 Task: Add an event with the title Second Interview with Job Applicant, date '2024/03/05', time 9:40 AM to 11:40 AMand add a description: Welcome to our Team Building Challenge: Scavenger Hunt, an exciting and engaging activity designed to foster teamwork, problem-solving, and collaboration within your team. This scavenger hunt is a fun and interactive way for team members to work together, think creatively, and build strong bonds while completing a series of challenges and searching for hidden items or clues., put the event into Yellow category, logged in from the account softage.2@softage.netand send the event invitation to softage.1@softage.net and softage.3@softage.net. Set a reminder for the event 12 hour before
Action: Mouse moved to (87, 80)
Screenshot: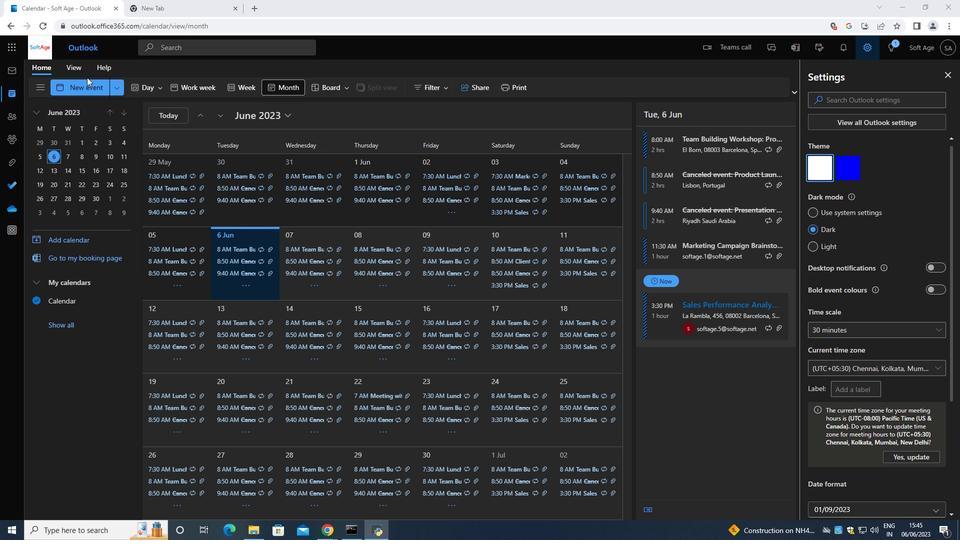 
Action: Mouse pressed left at (87, 80)
Screenshot: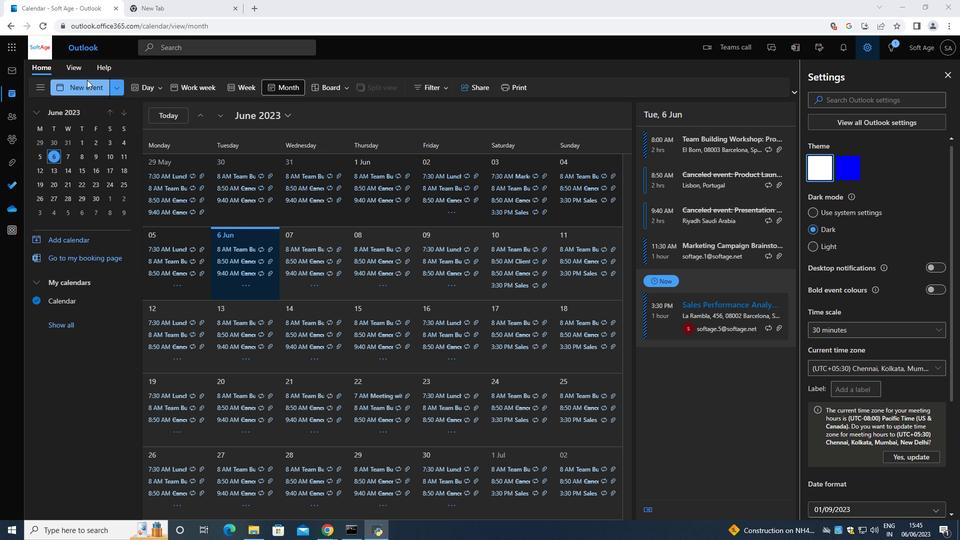 
Action: Mouse moved to (294, 160)
Screenshot: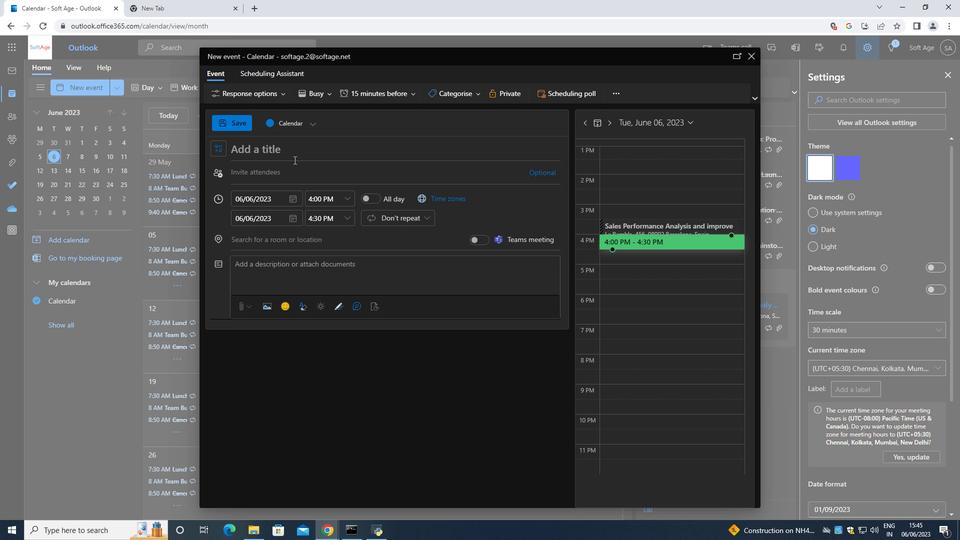 
Action: Key pressed <Key.shift>Second<Key.space><Key.shift><Key.shift>Inrerview<Key.space>with<Key.space><Key.left><Key.left><Key.left><Key.left><Key.left><Key.left><Key.left><Key.left><Key.left><Key.left><Key.left><Key.left><Key.left><Key.right>t<Key.right><Key.right><Key.right><Key.right><Key.right><Key.right><Key.right><Key.right><Key.right><Key.right><Key.right><Key.right><Key.right><Key.right><Key.right><Key.right><Key.right><Key.shift><Key.shift><Key.shift><Key.shift><Key.shift>Job<Key.left><Key.left><Key.left><Key.left><Key.left><Key.left><Key.left><Key.left><Key.left><Key.left><Key.left><Key.left><Key.left><Key.right><Key.right><Key.right><Key.right><Key.backspace><Key.backspace><Key.backspace><Key.backspace><Key.backspace><Key.backspace><Key.backspace><Key.backspace><Key.backspace>nterview<Key.space>
Screenshot: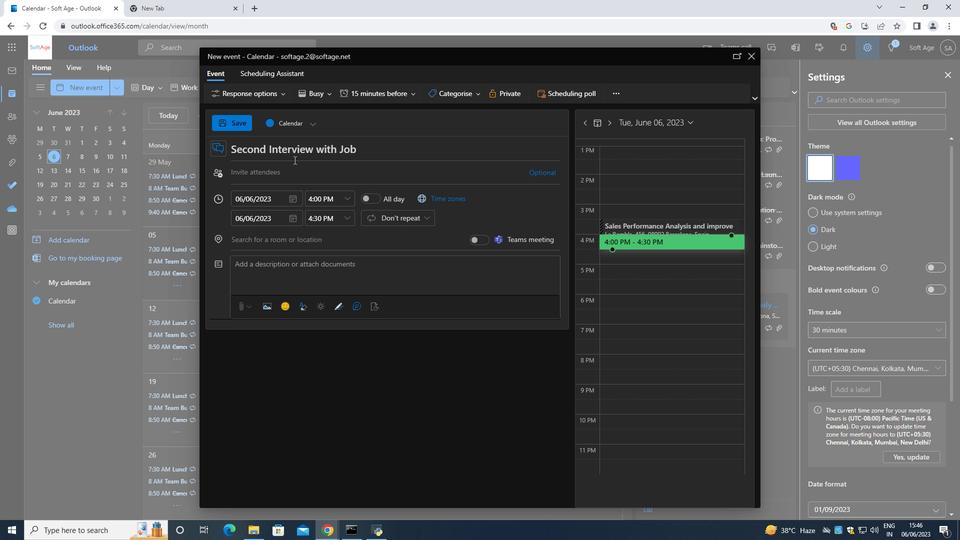 
Action: Mouse moved to (290, 194)
Screenshot: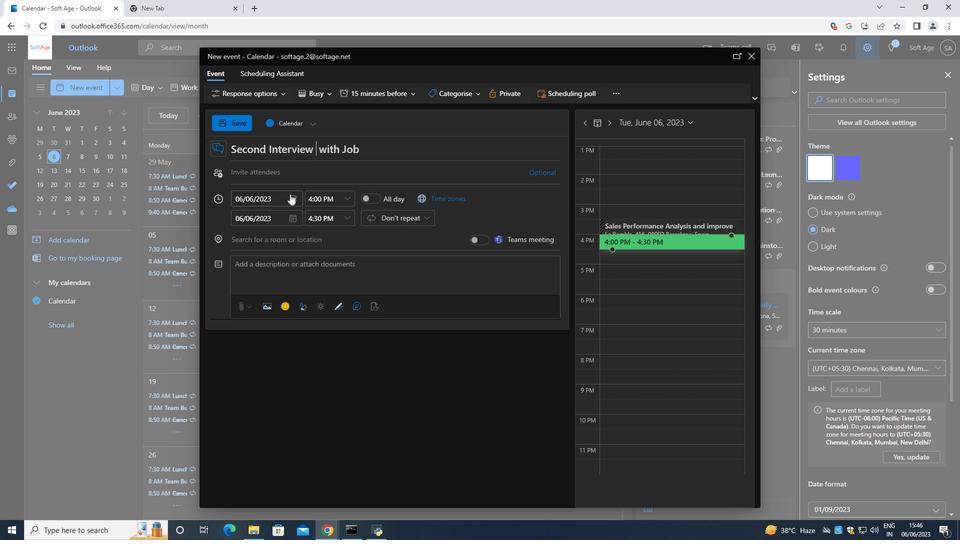 
Action: Mouse pressed left at (290, 194)
Screenshot: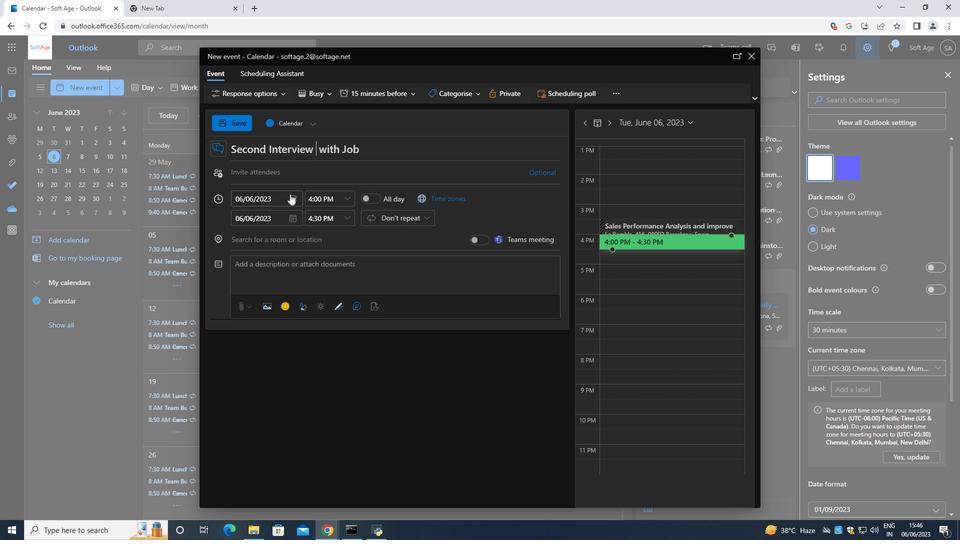 
Action: Mouse moved to (327, 216)
Screenshot: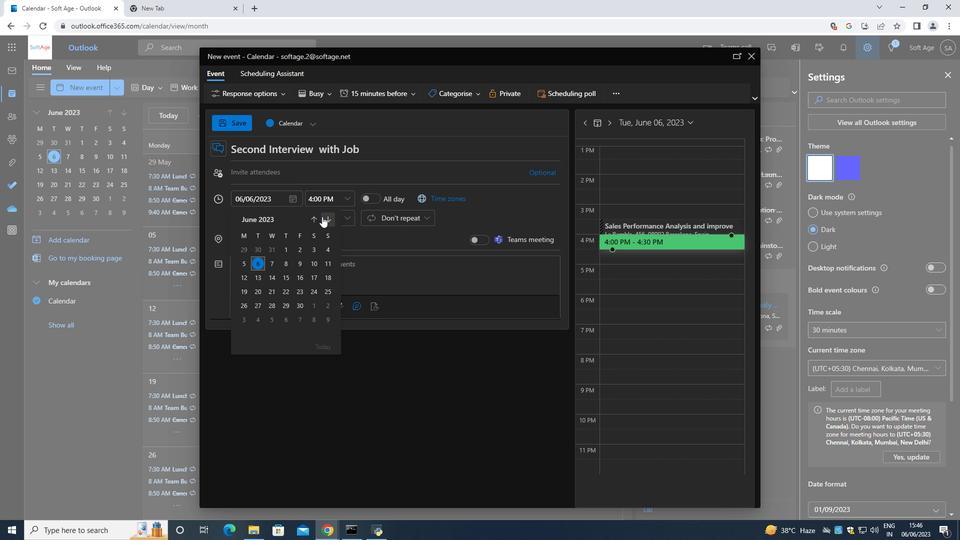 
Action: Mouse pressed left at (327, 216)
Screenshot: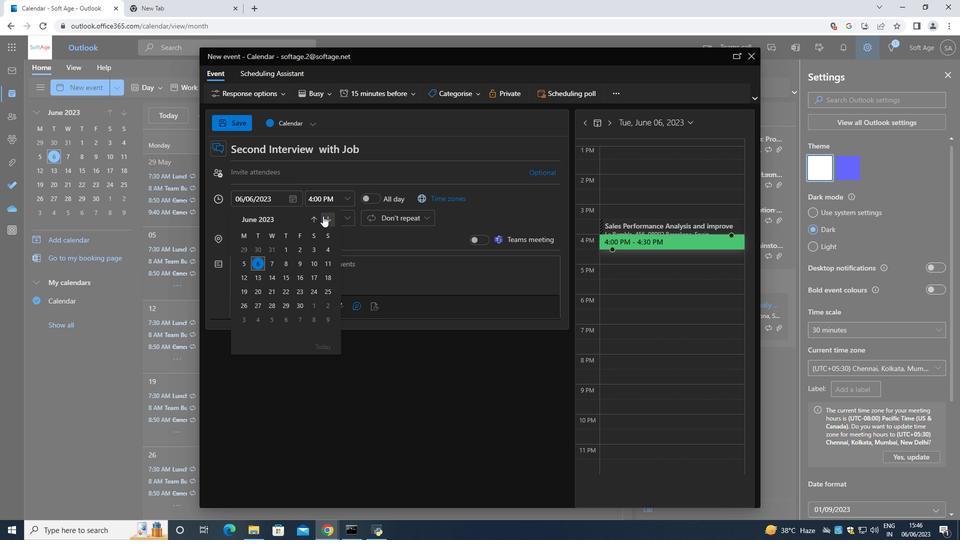 
Action: Mouse pressed left at (327, 216)
Screenshot: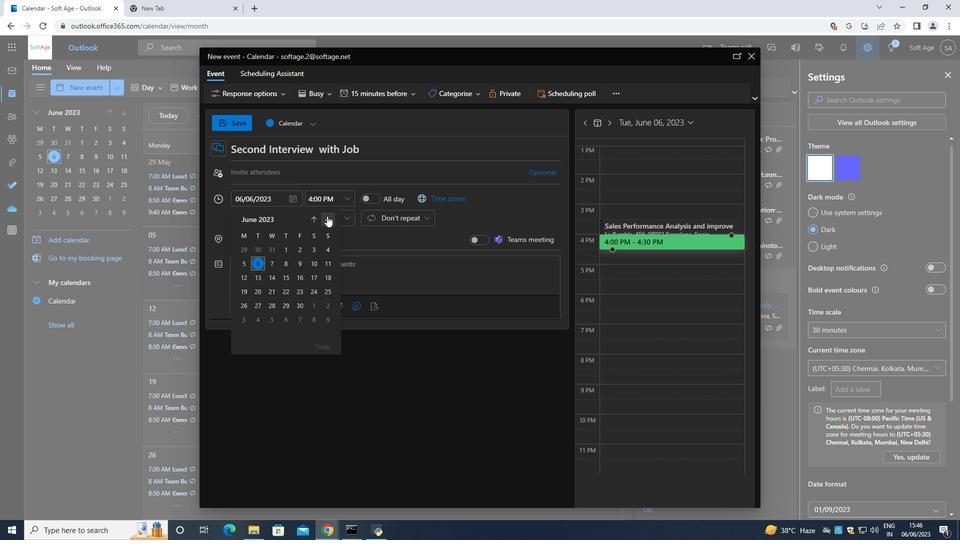 
Action: Mouse moved to (327, 216)
Screenshot: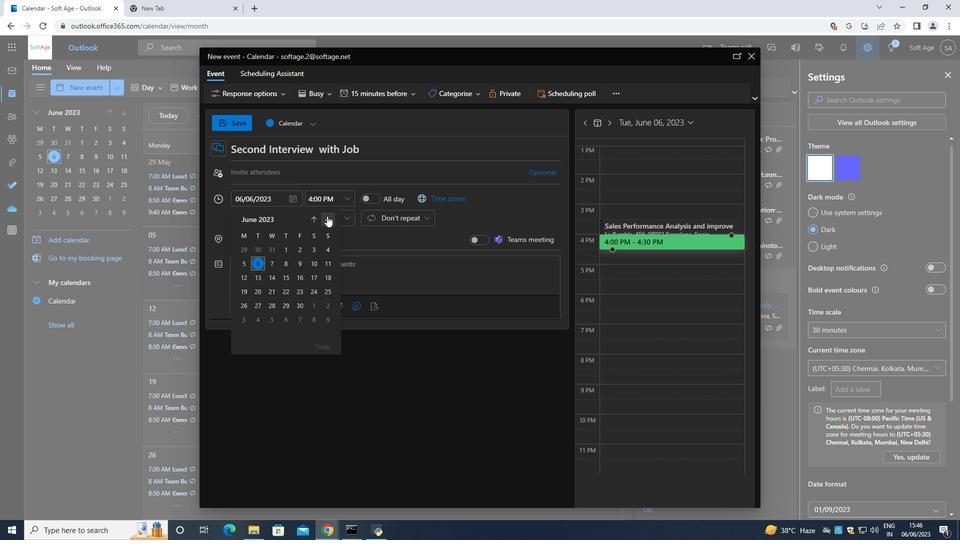 
Action: Mouse pressed left at (327, 216)
Screenshot: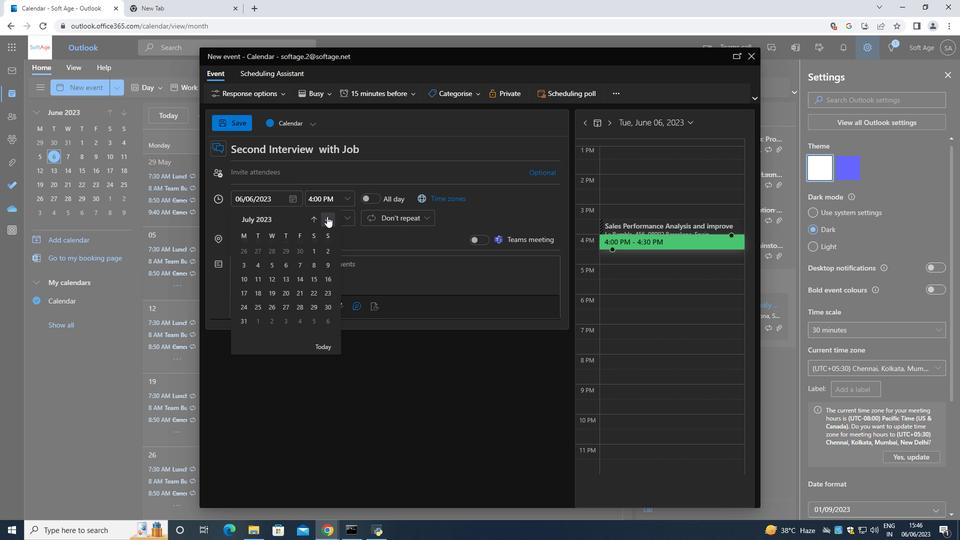 
Action: Mouse moved to (327, 217)
Screenshot: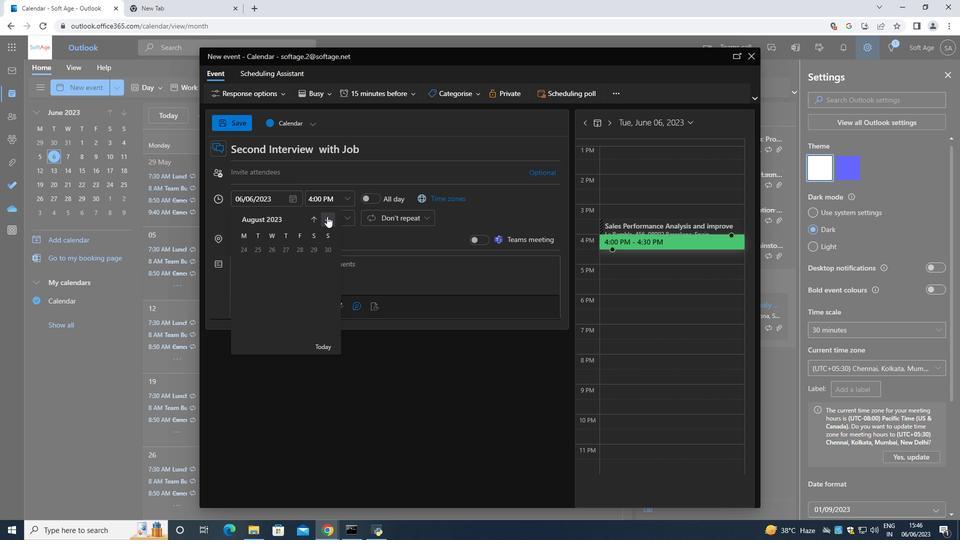 
Action: Mouse pressed left at (327, 217)
Screenshot: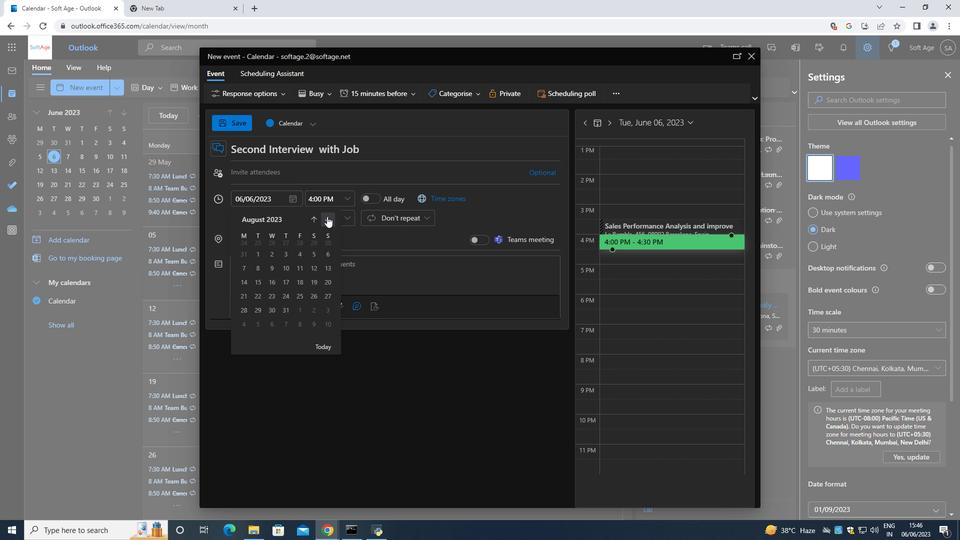 
Action: Mouse pressed left at (327, 217)
Screenshot: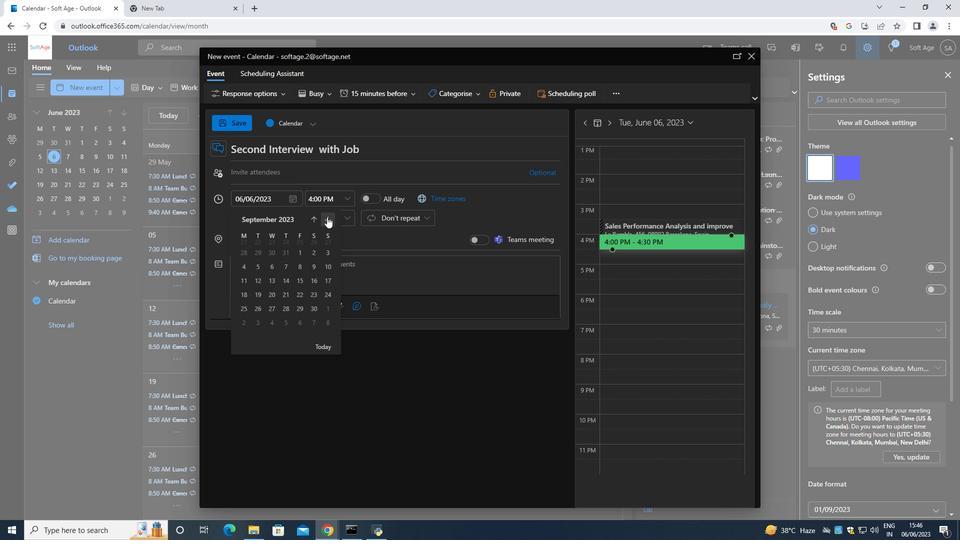 
Action: Mouse moved to (327, 217)
Screenshot: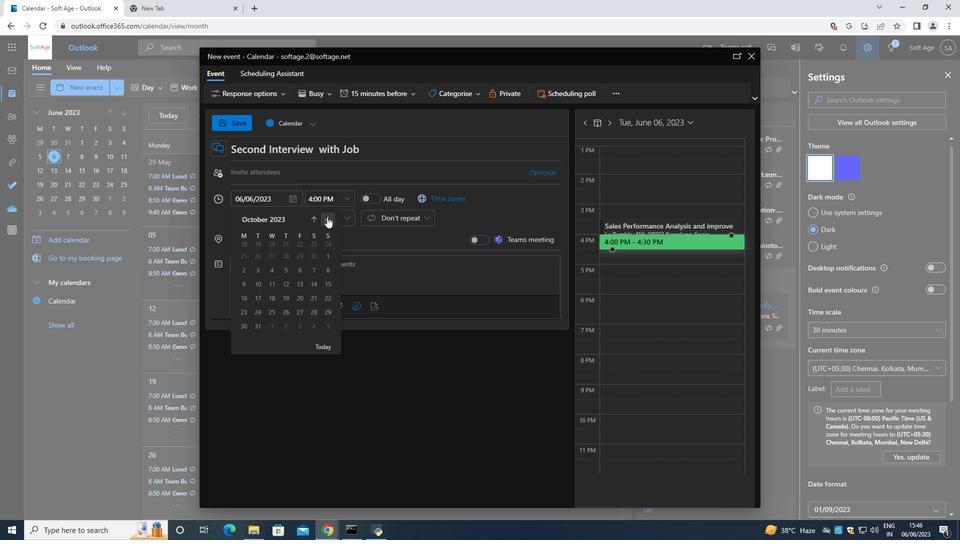 
Action: Mouse pressed left at (327, 217)
Screenshot: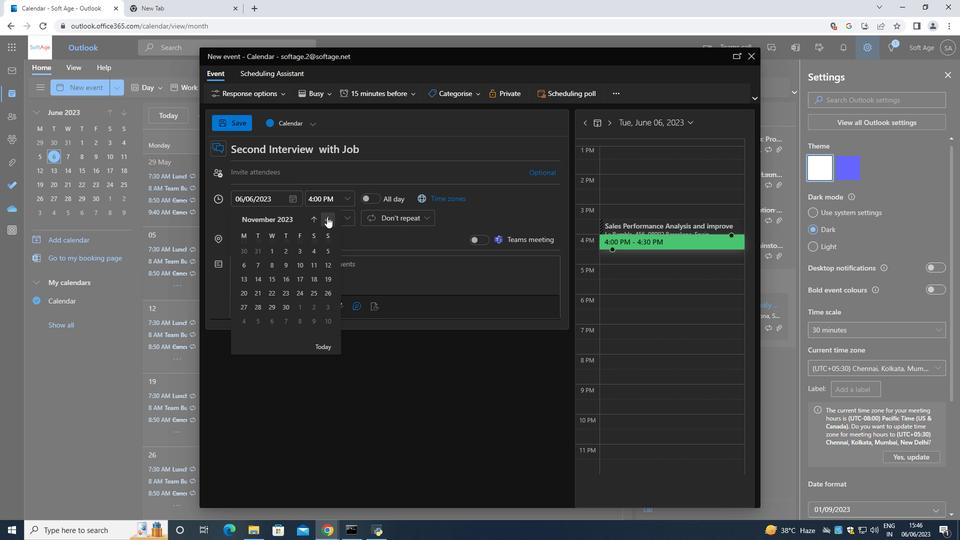 
Action: Mouse pressed left at (327, 217)
Screenshot: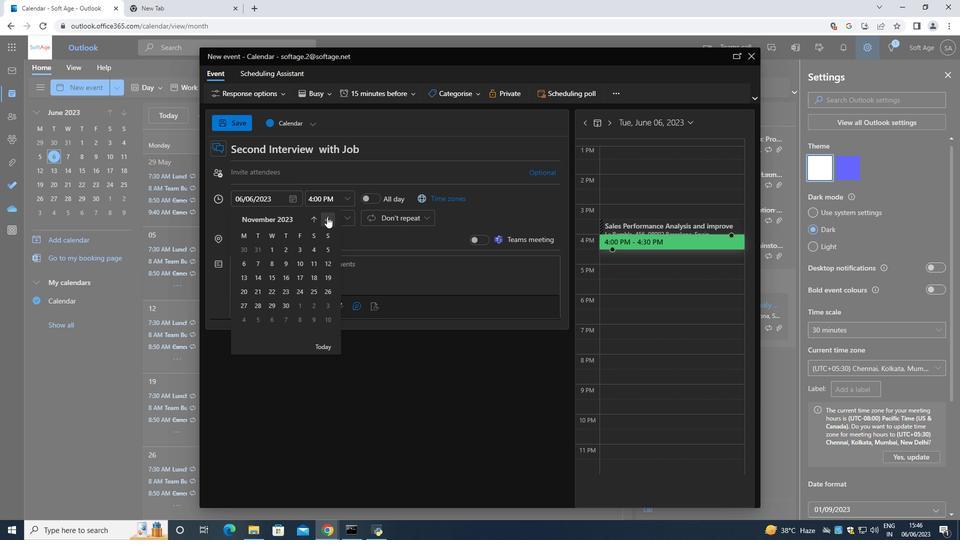 
Action: Mouse pressed left at (327, 217)
Screenshot: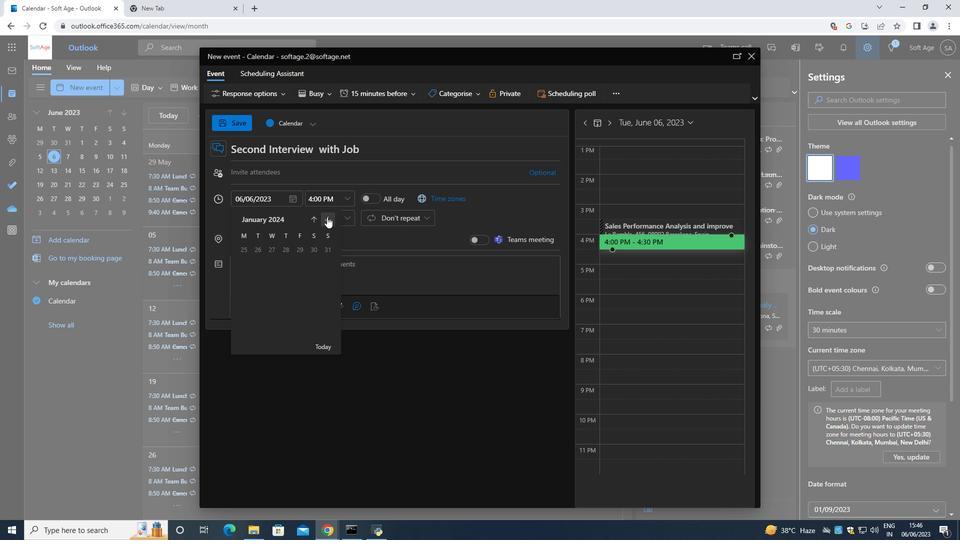 
Action: Mouse pressed left at (327, 217)
Screenshot: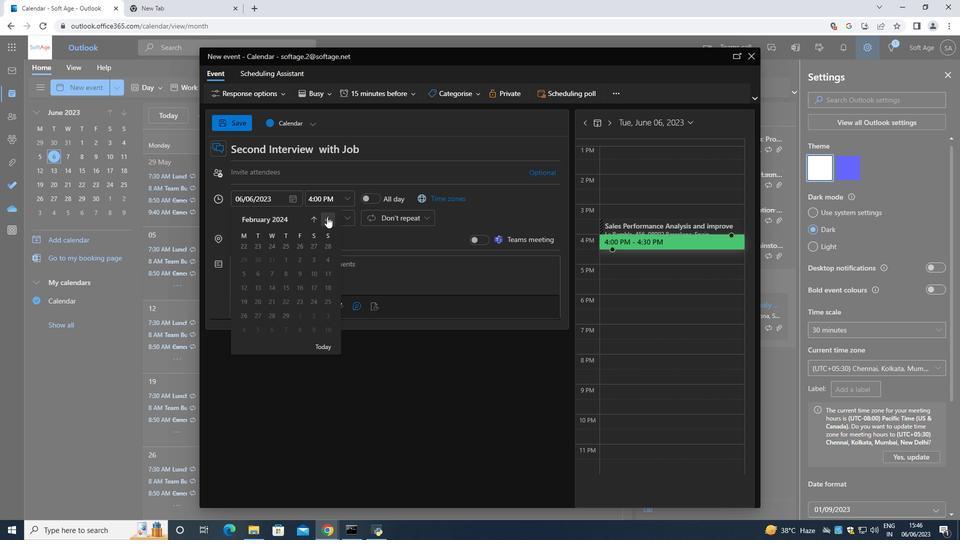 
Action: Mouse moved to (255, 260)
Screenshot: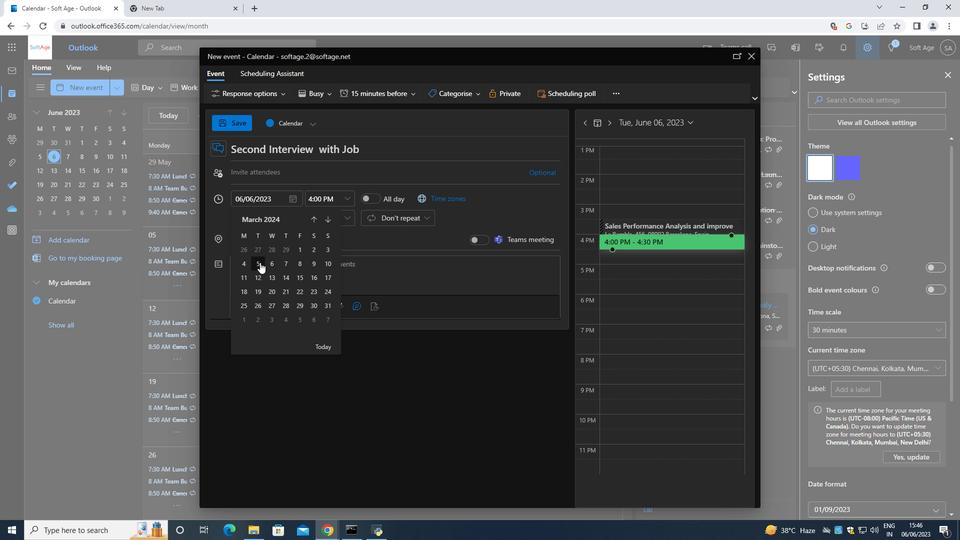 
Action: Mouse pressed left at (255, 260)
Screenshot: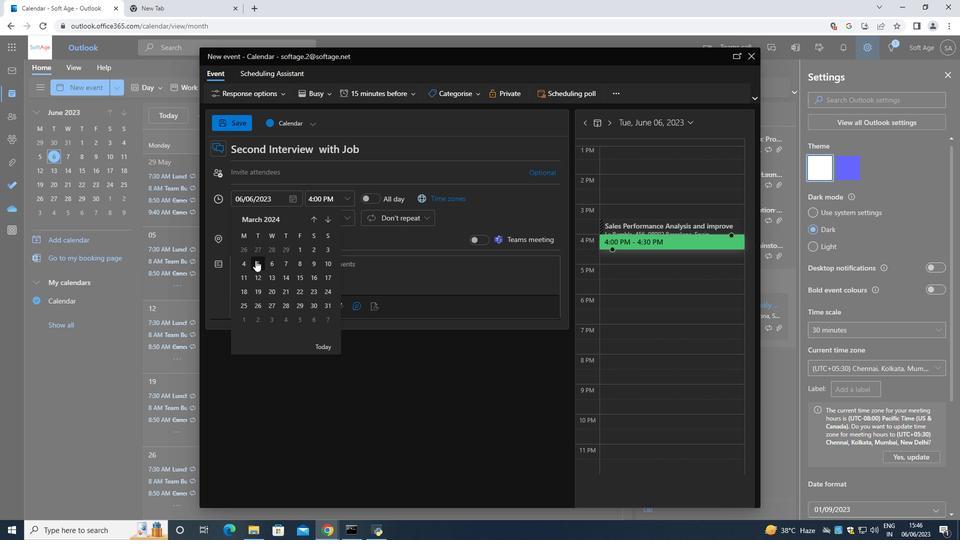 
Action: Mouse moved to (336, 198)
Screenshot: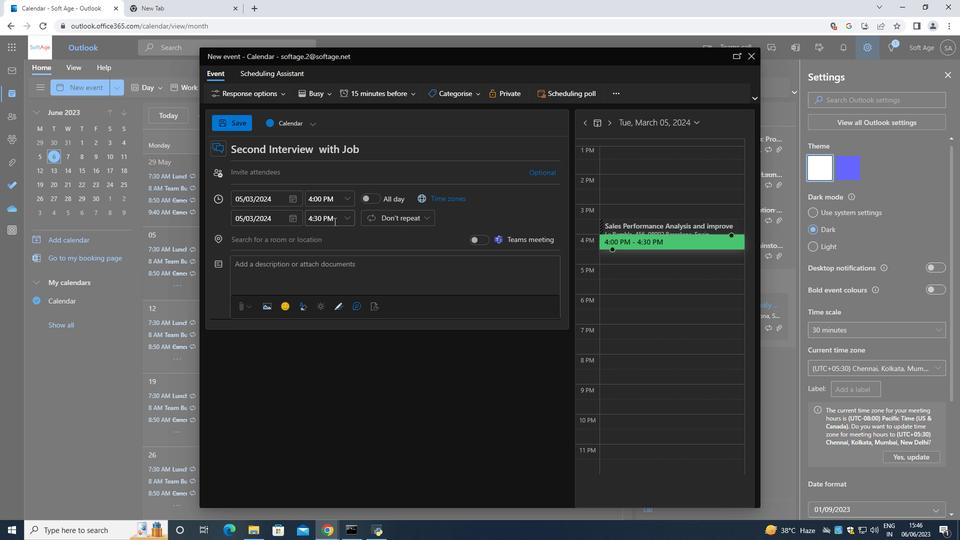 
Action: Mouse pressed left at (336, 198)
Screenshot: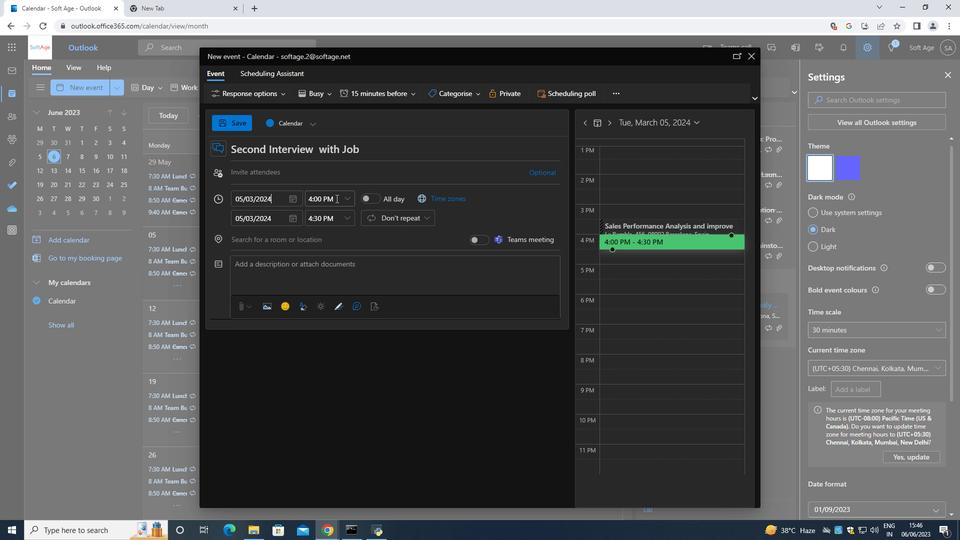 
Action: Mouse moved to (325, 193)
Screenshot: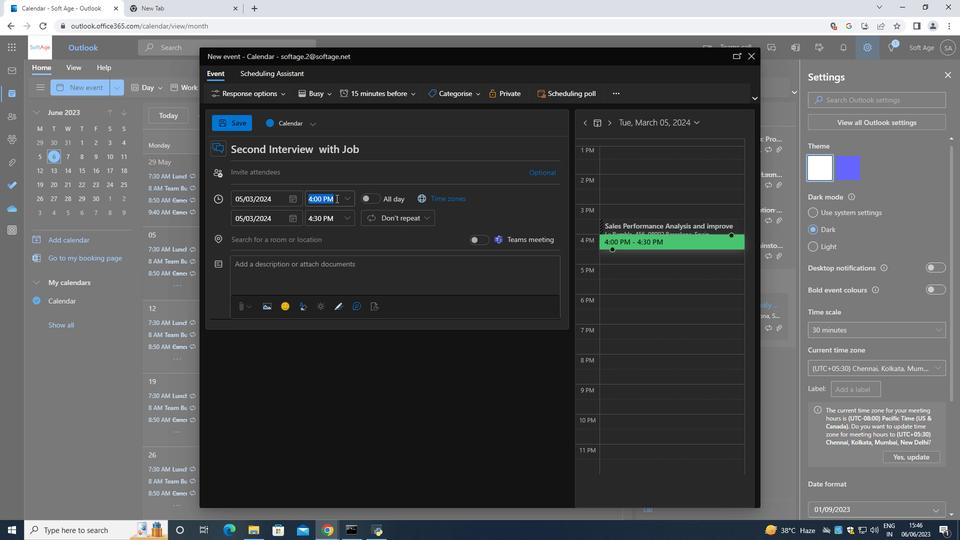
Action: Key pressed 9<Key.shift_r>:40<Key.space><Key.shift>AM
Screenshot: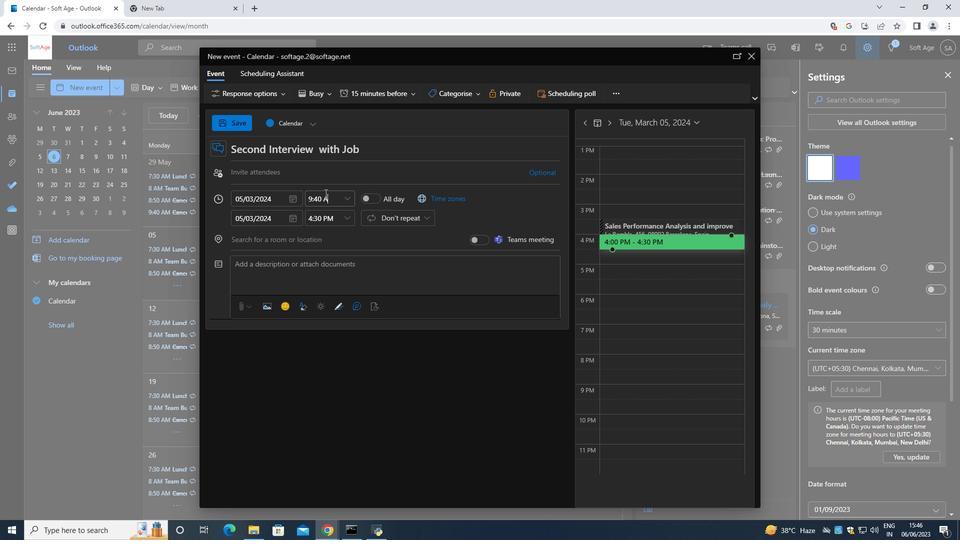 
Action: Mouse moved to (347, 220)
Screenshot: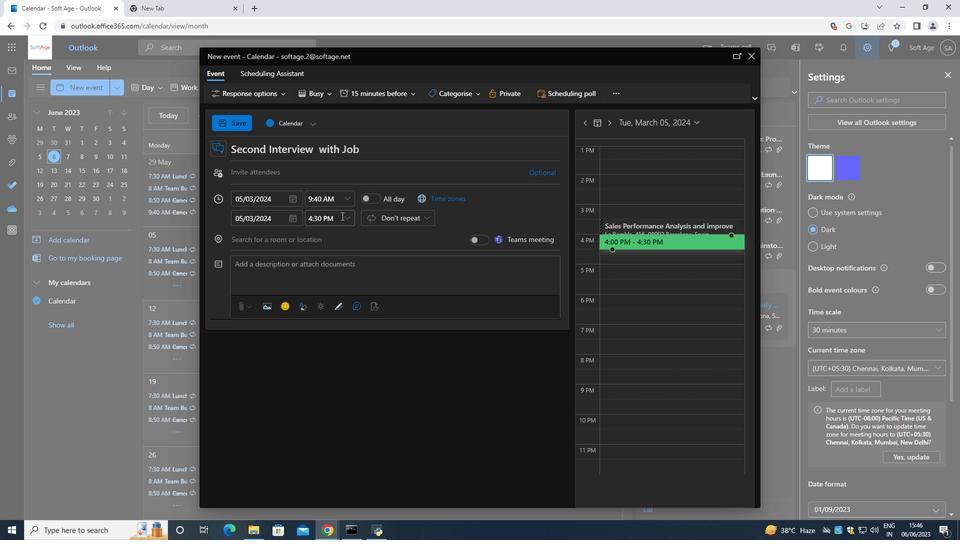 
Action: Mouse pressed left at (347, 220)
Screenshot: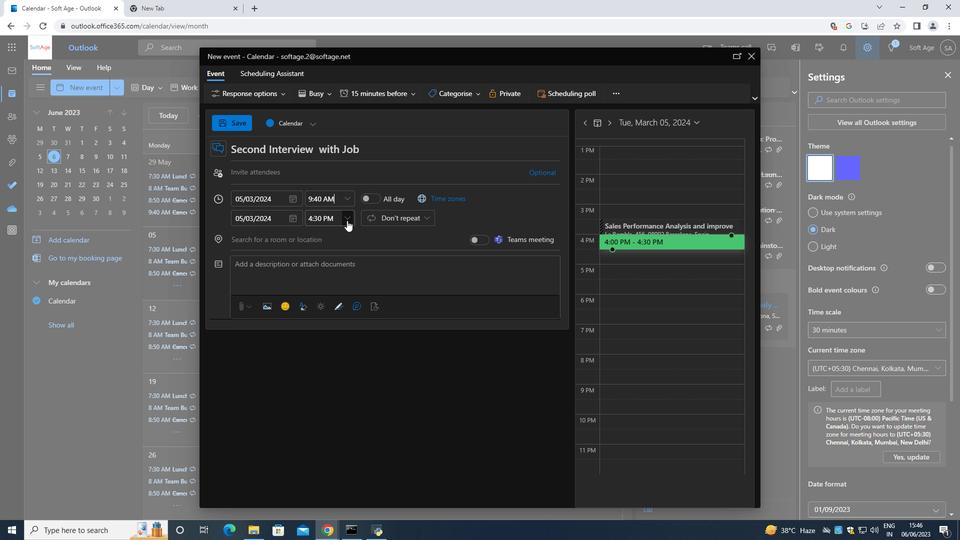 
Action: Mouse moved to (340, 291)
Screenshot: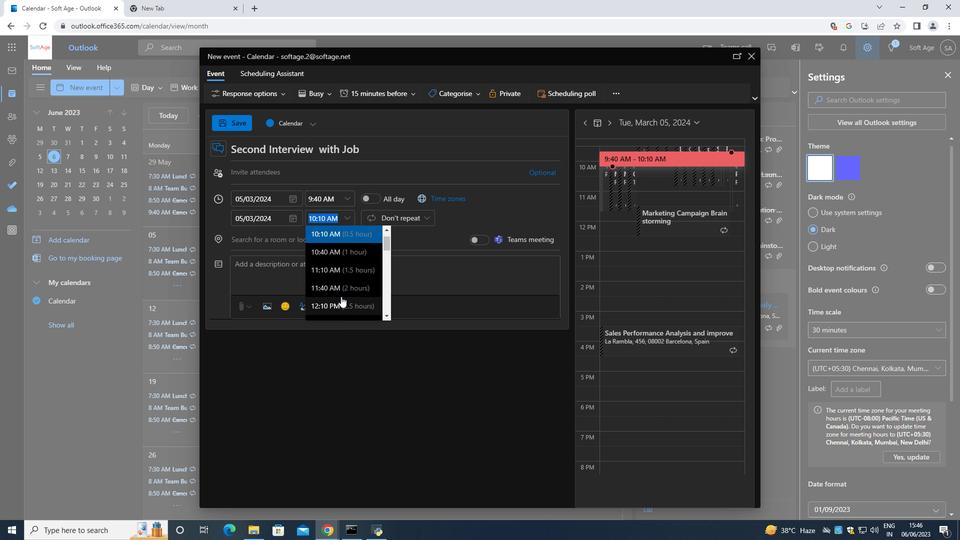 
Action: Mouse pressed left at (340, 291)
Screenshot: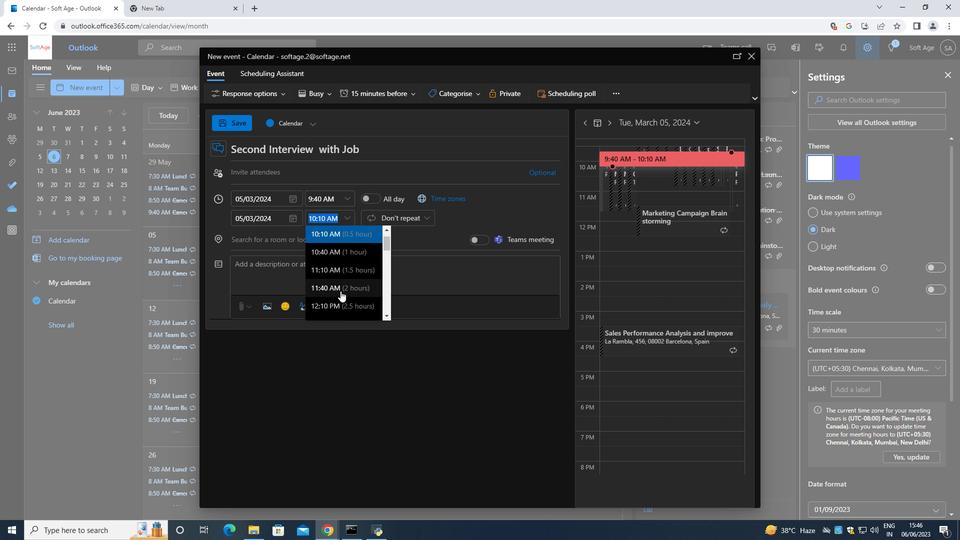 
Action: Mouse moved to (332, 274)
Screenshot: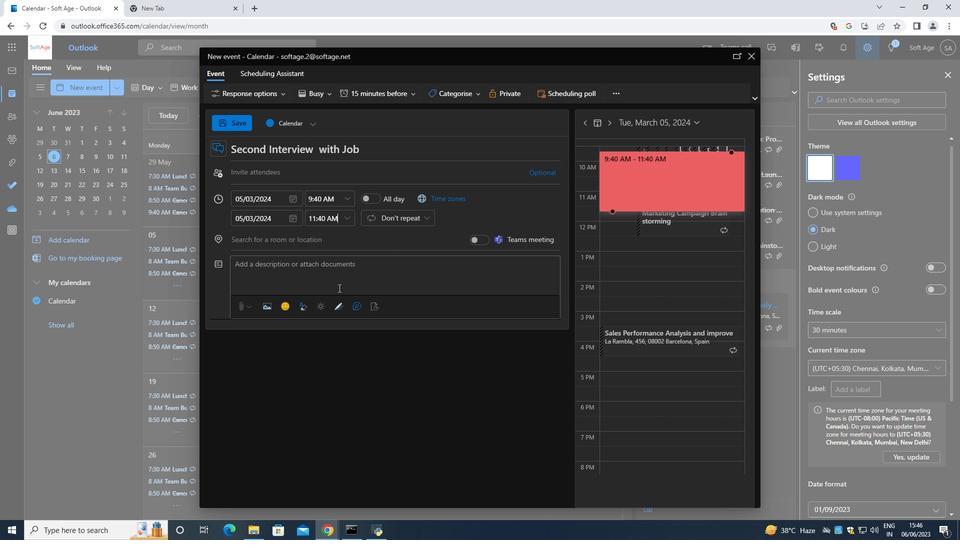 
Action: Mouse pressed left at (332, 274)
Screenshot: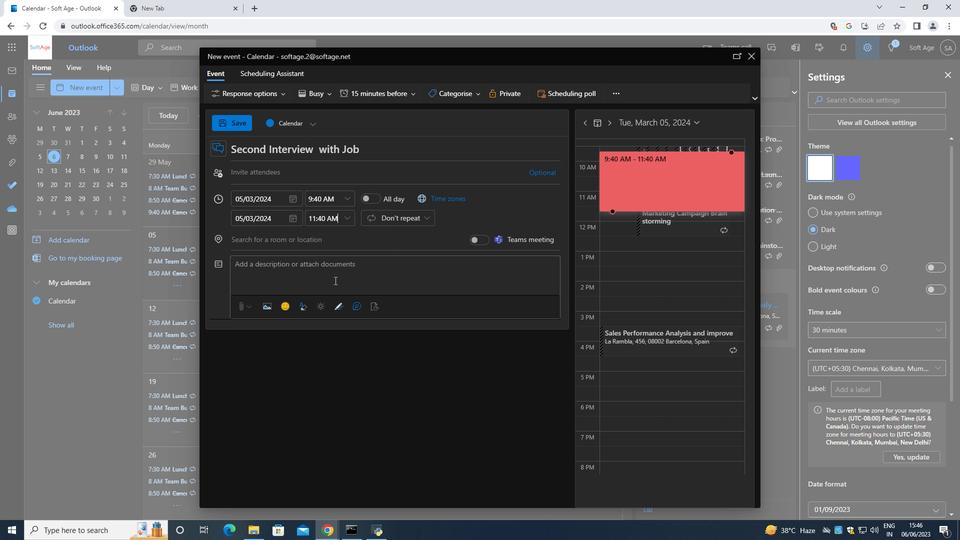 
Action: Mouse moved to (299, 251)
Screenshot: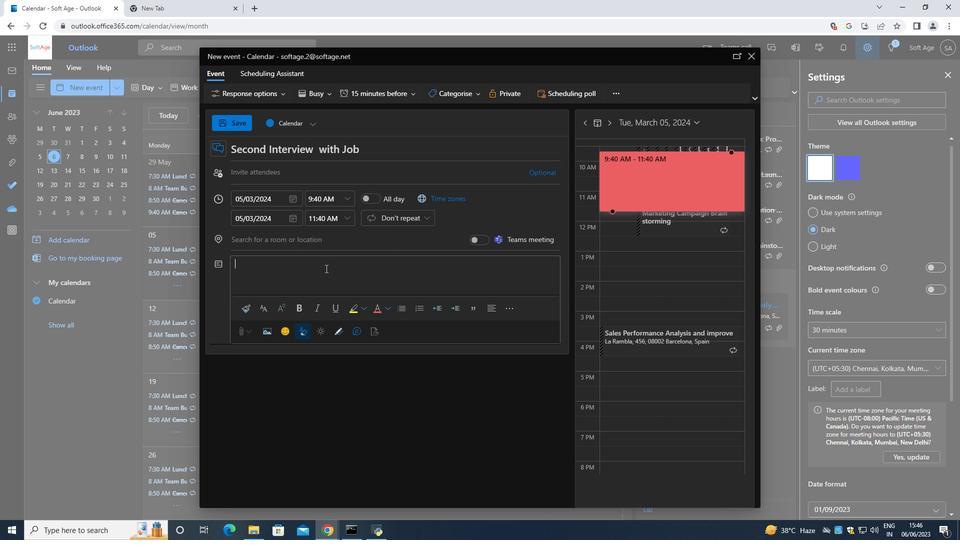 
Action: Key pressed <Key.shift>Welcon<Key.backspace>me<Key.space>to<Key.space>oue<Key.backspace>r<Key.space>
Screenshot: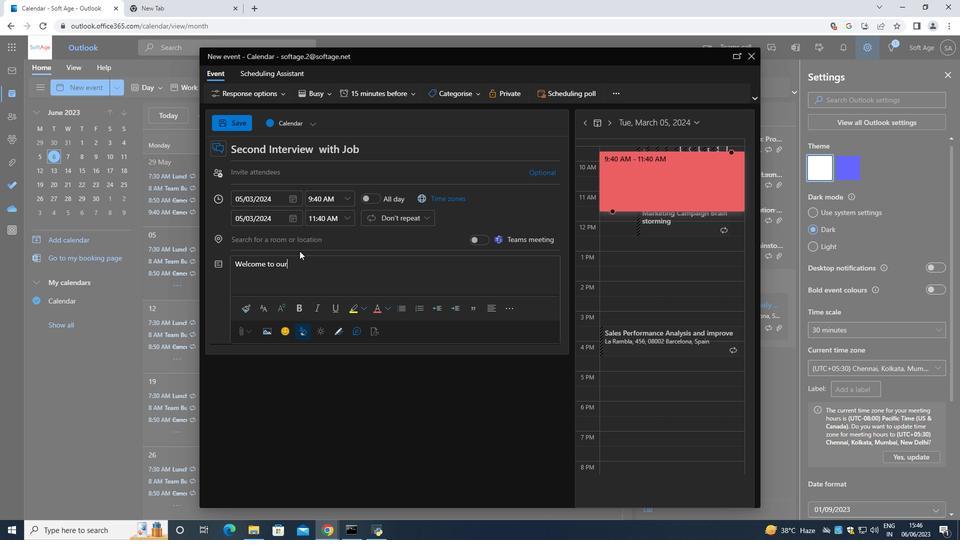 
Action: Mouse moved to (725, 0)
Screenshot: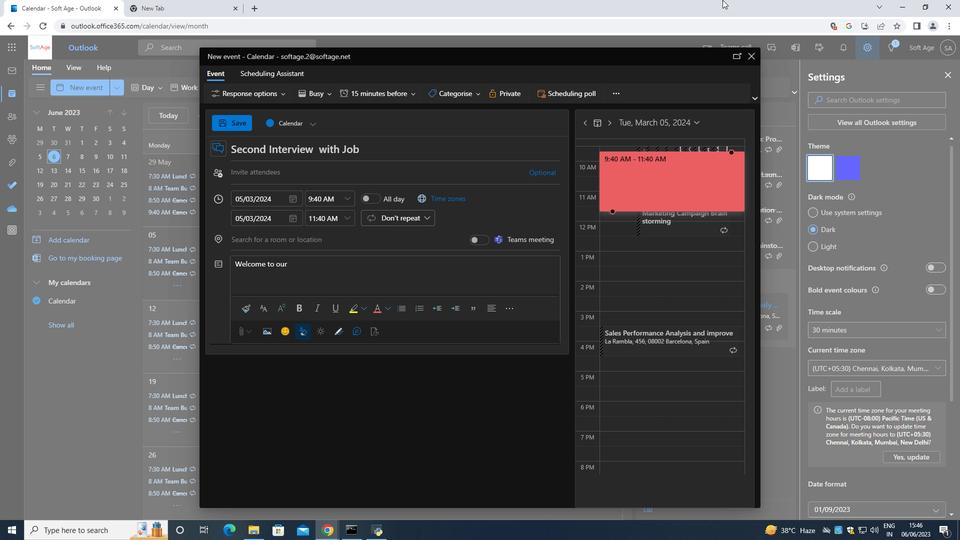 
Action: Key pressed tr<Key.backspace>eam<Key.space><Key.shift>Building<Key.space><Key.shift>Challenge<Key.space><Key.shift_r>:<Key.space><Key.shift>Scs<Key.backspace>avenger<Key.space><Key.shift><Key.shift><Key.shift>Hunt,<Key.space><Key.shift>A<Key.backspace>an<Key.space>exciting<Key.space>and<Key.space>em<Key.backspace>ngaging<Key.space>activity<Key.space>designed<Key.space>to<Key.space>foster<Key.space>teamwork<Key.space>,<Key.space>problem<Key.space><Key.backspace>-solving
Screenshot: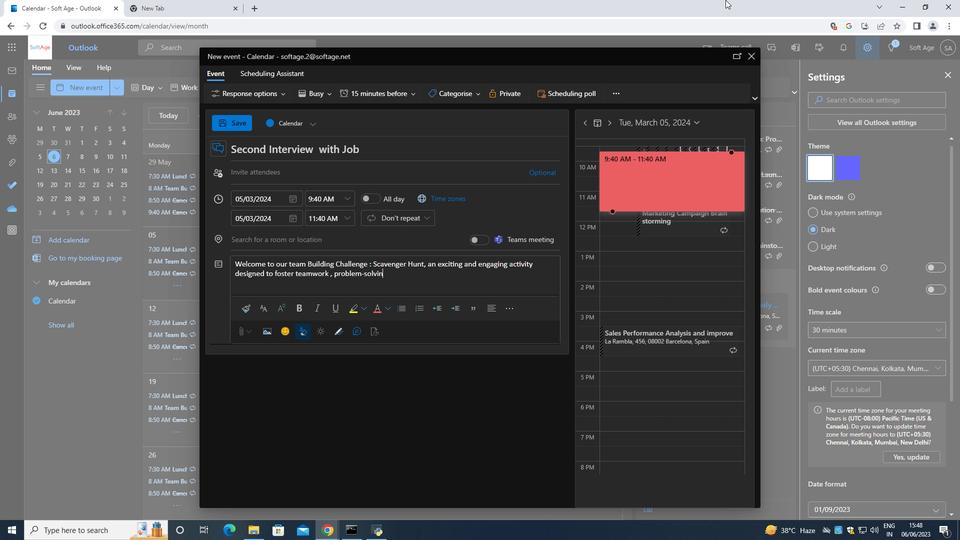 
Action: Mouse moved to (729, 0)
Screenshot: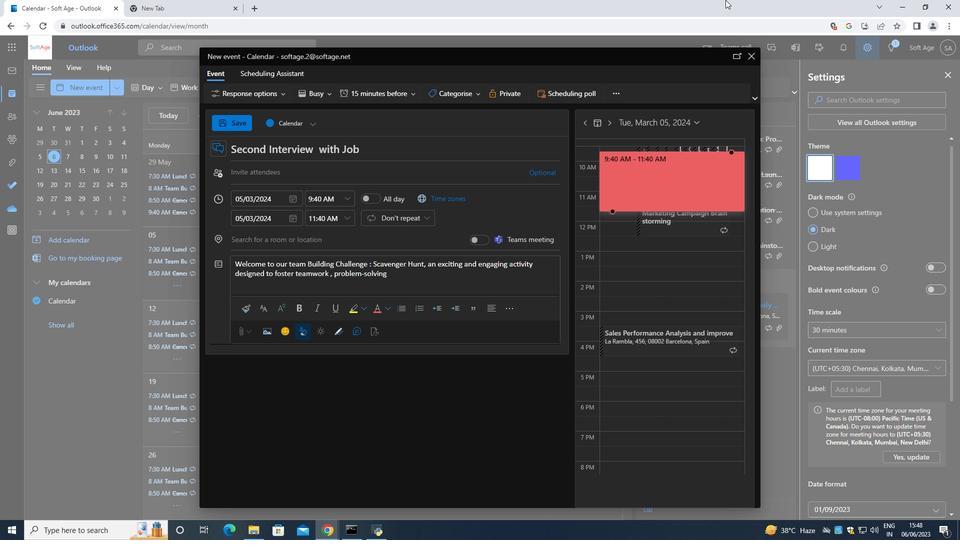 
Action: Key pressed <Key.space>
Screenshot: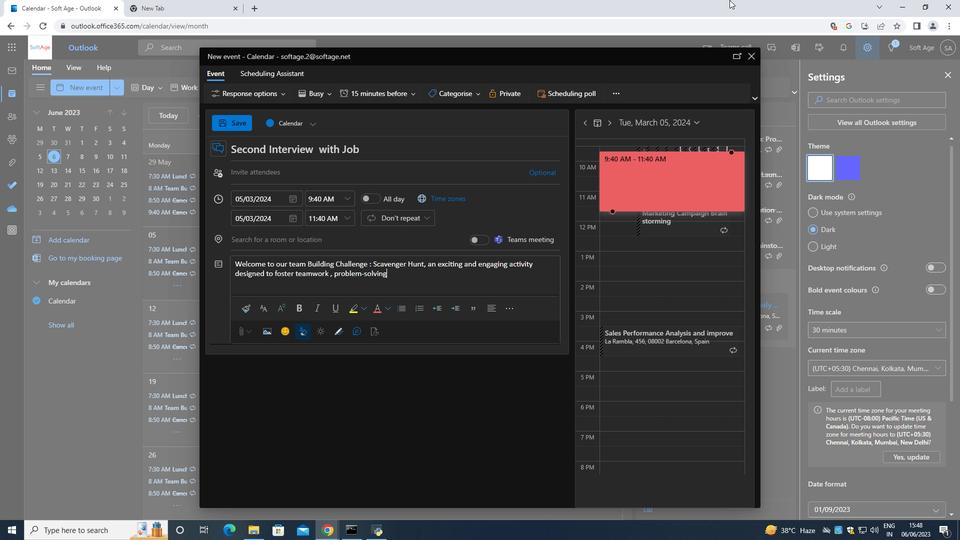 
Action: Mouse moved to (730, 0)
Screenshot: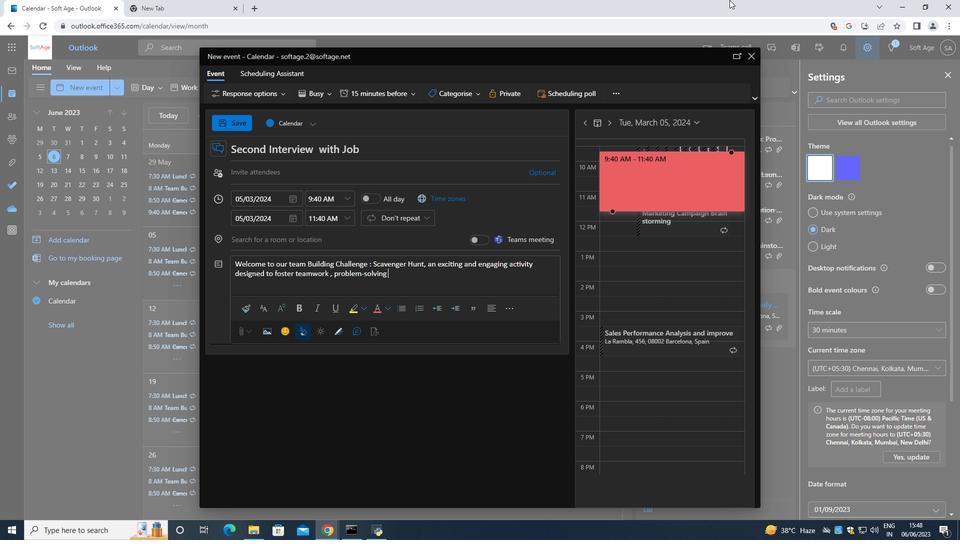 
Action: Key pressed and<Key.space>collaboration<Key.space>within<Key.space>your<Key.space>team<Key.space>.<Key.space>
Screenshot: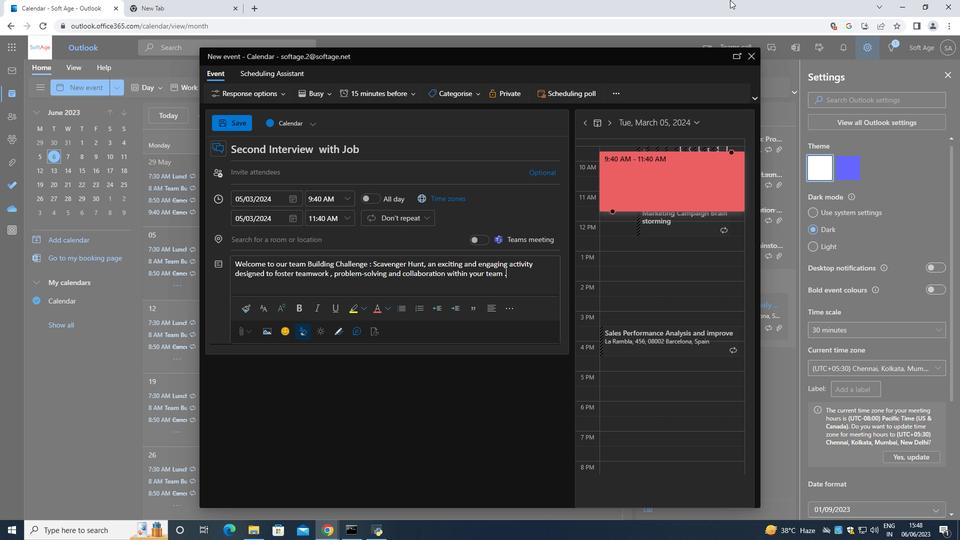 
Action: Mouse moved to (745, 0)
Screenshot: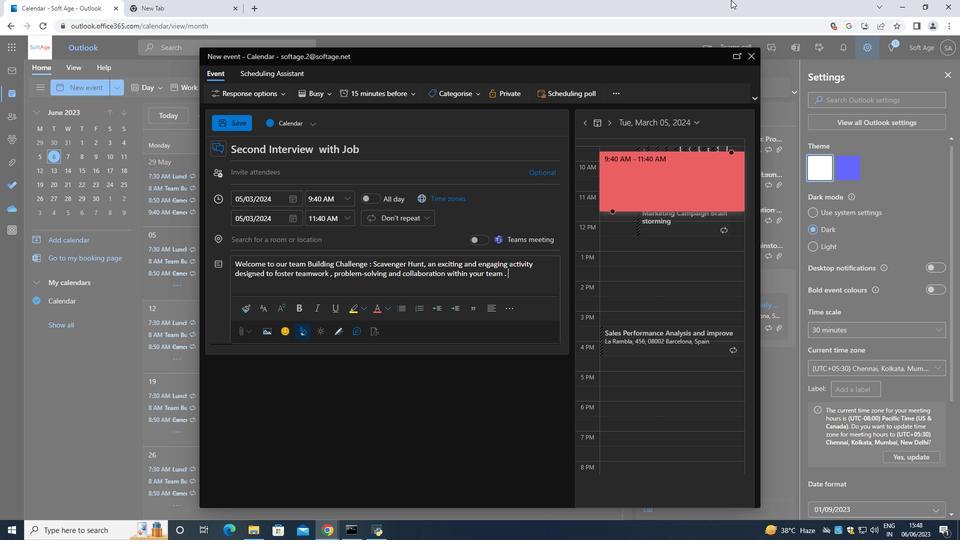 
Action: Key pressed <Key.shift>
Screenshot: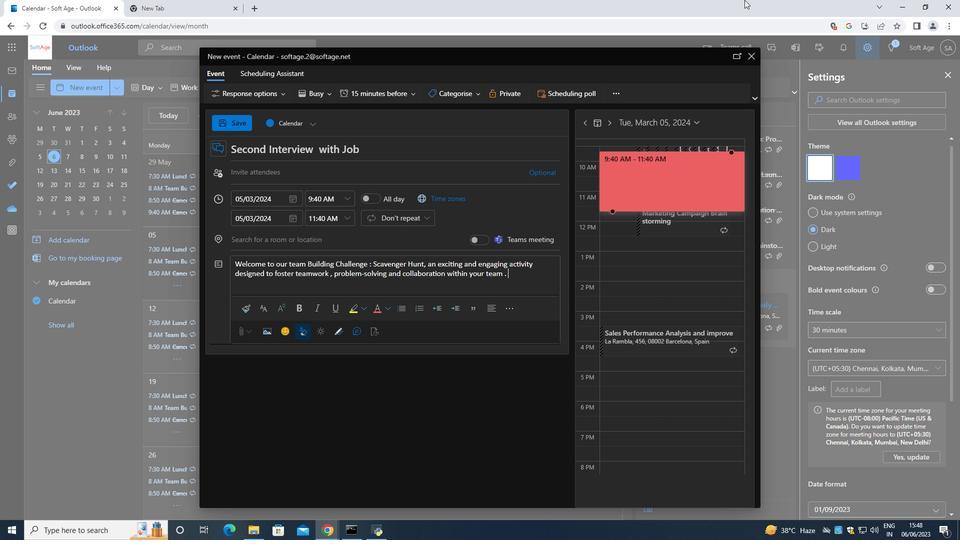 
Action: Mouse moved to (747, 0)
Screenshot: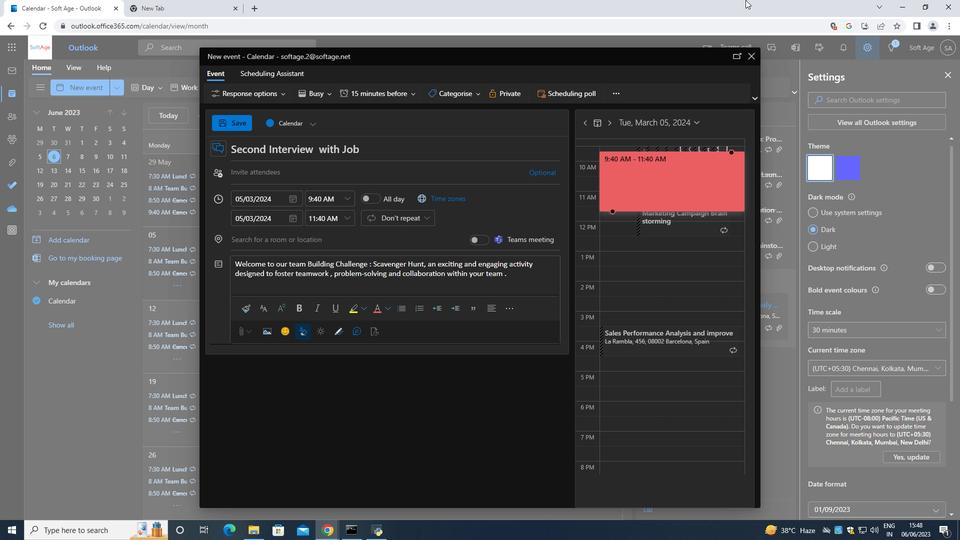 
Action: Key pressed This<Key.space>members<Key.space>to<Key.space>
Screenshot: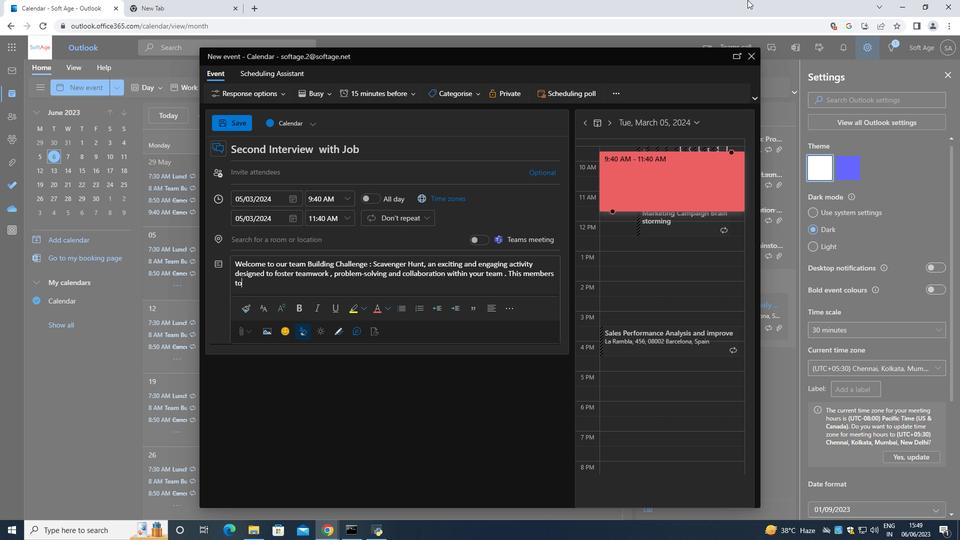 
Action: Mouse moved to (747, 0)
Screenshot: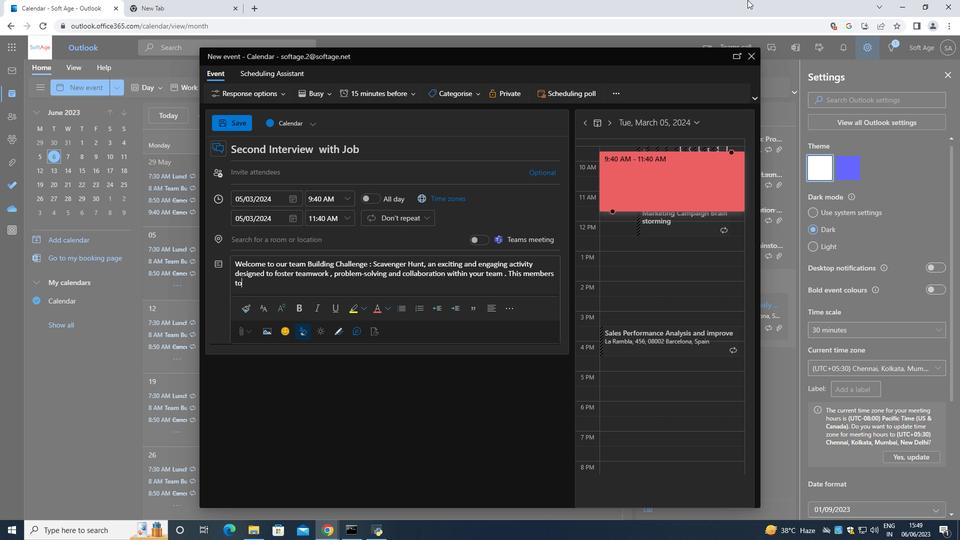 
Action: Key pressed work<Key.space>together
Screenshot: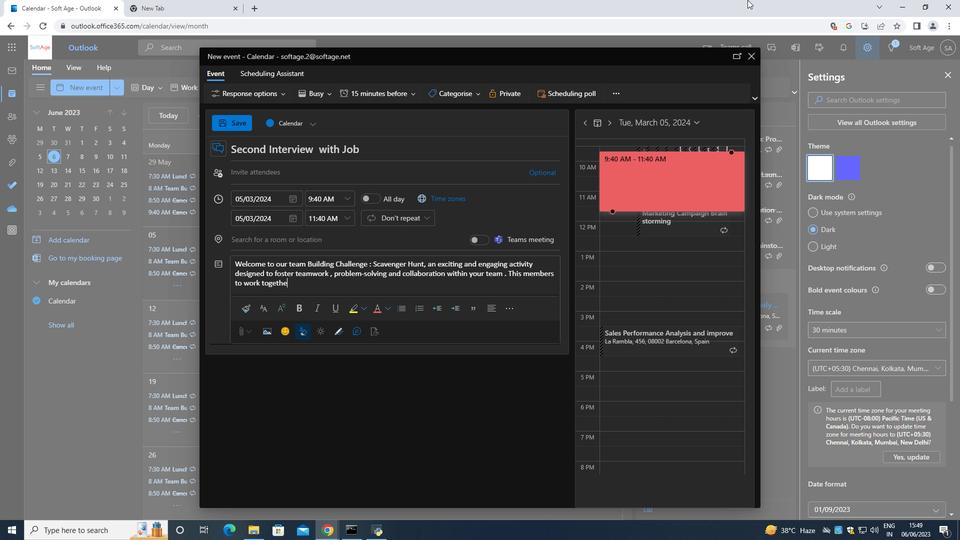 
Action: Mouse moved to (747, 0)
Screenshot: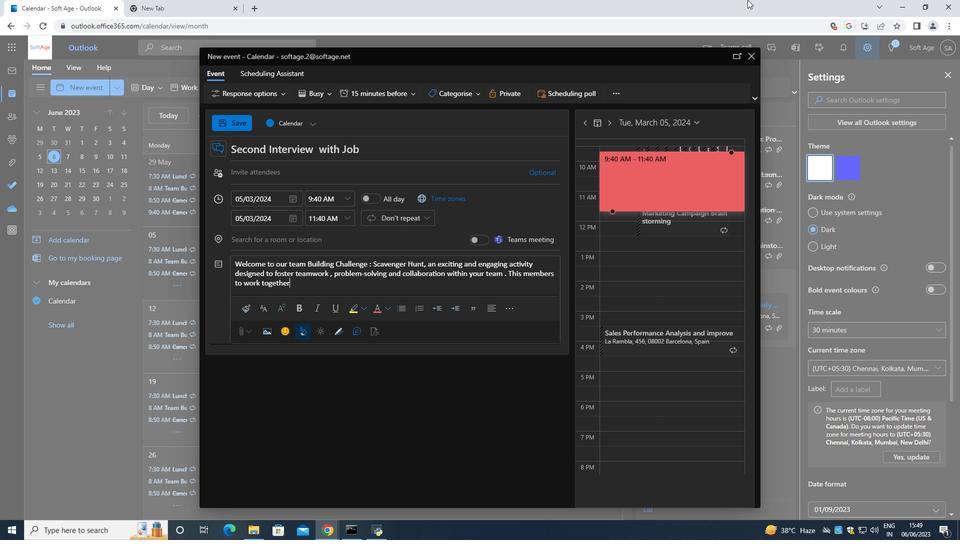 
Action: Key pressed <Key.space>,<Key.space>think<Key.space>creatively<Key.space>,<Key.space>and
Screenshot: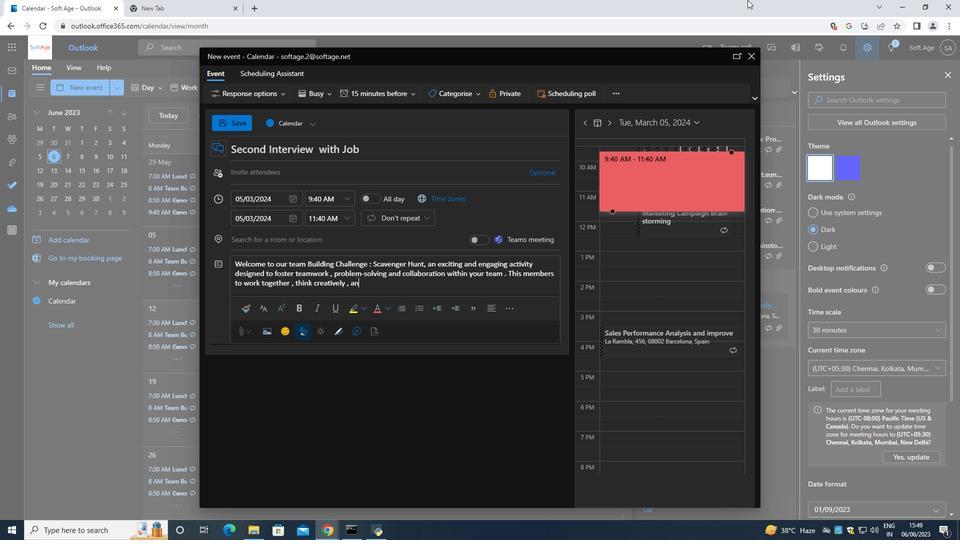 
Action: Mouse moved to (747, 0)
Screenshot: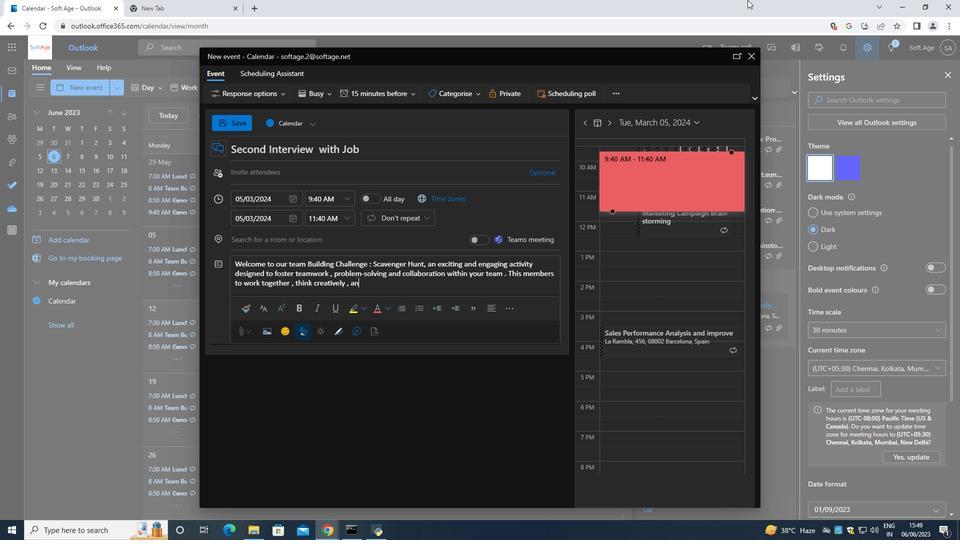 
Action: Key pressed <Key.space>build<Key.space>strong<Key.space>bon
Screenshot: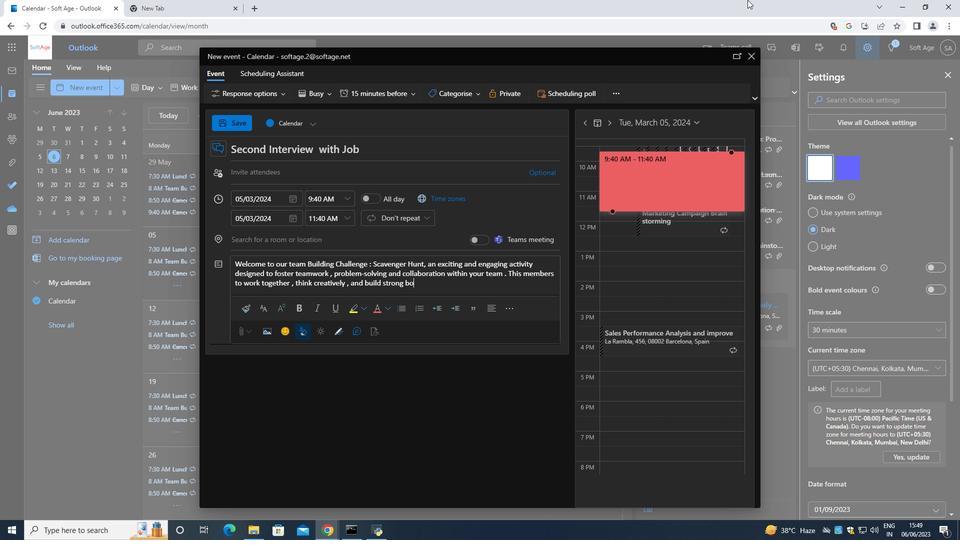 
Action: Mouse moved to (747, 0)
Screenshot: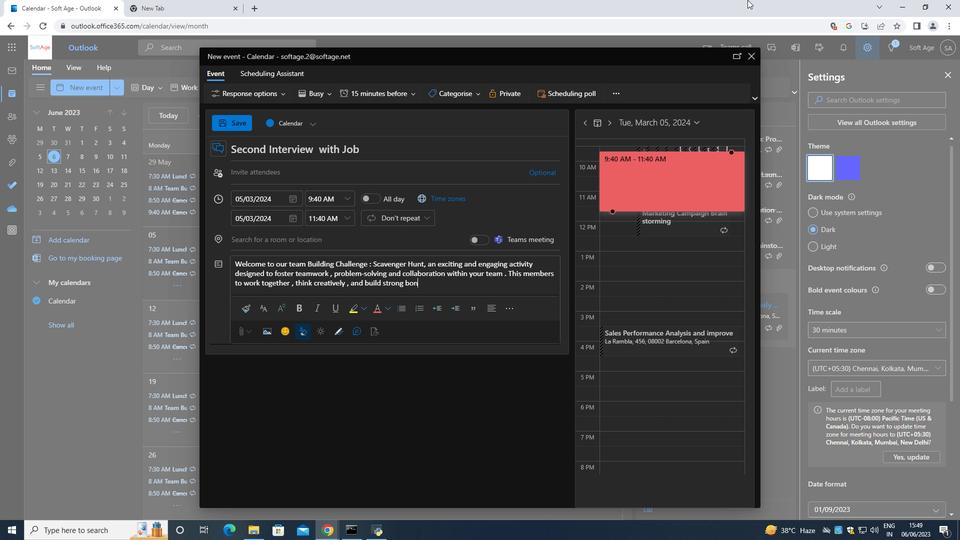 
Action: Key pressed ds<Key.space>while<Key.space>completing<Key.space>a<Key.space>se
Screenshot: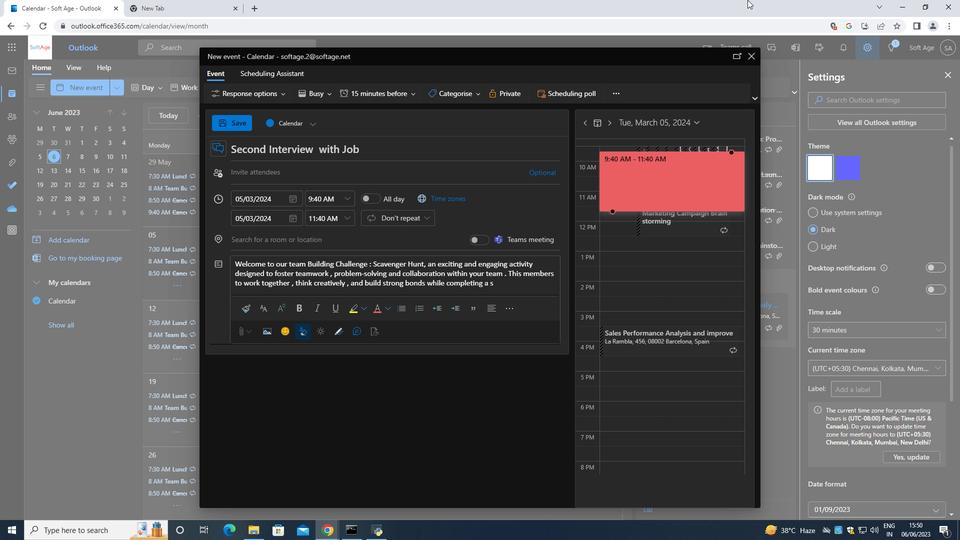 
Action: Mouse moved to (748, 0)
Screenshot: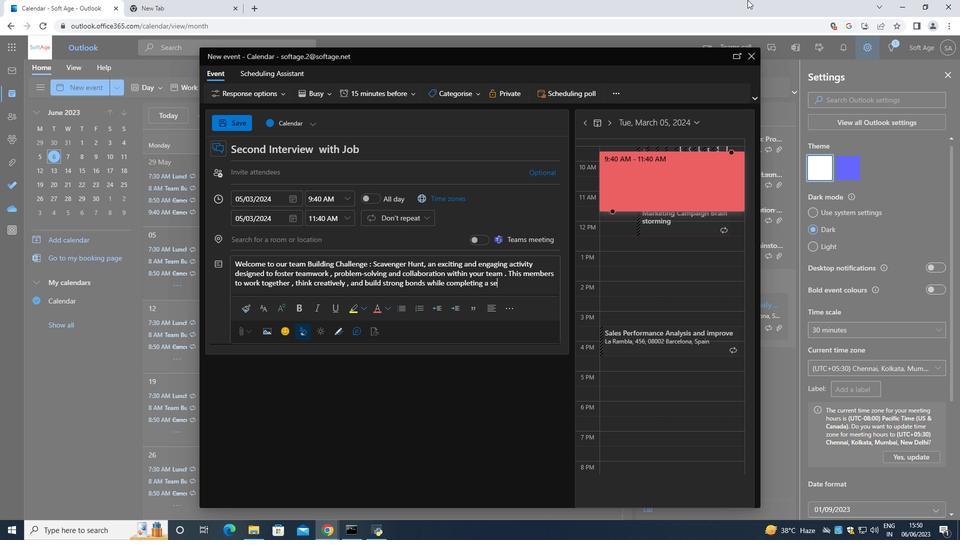
Action: Key pressed rir<Key.backspace>
Screenshot: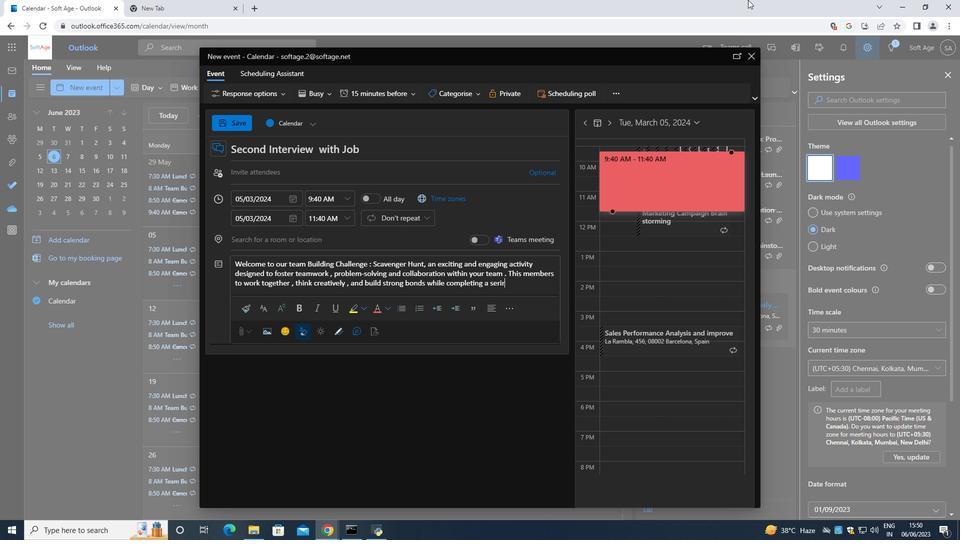 
Action: Mouse moved to (748, 0)
Screenshot: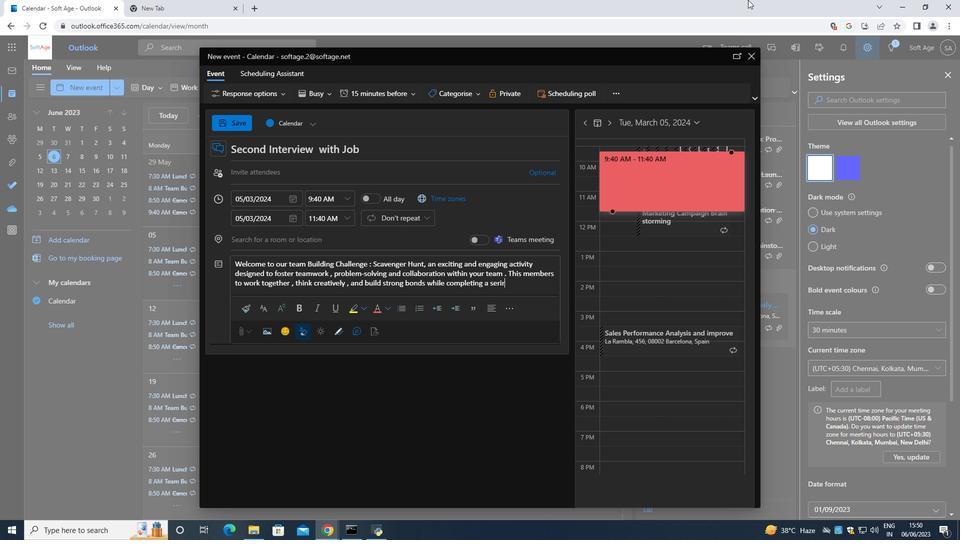 
Action: Key pressed es<Key.space>og<Key.backspace>f<Key.space>challenges<Key.space>and<Key.space>searching<Key.space>for<Key.space>hidde
Screenshot: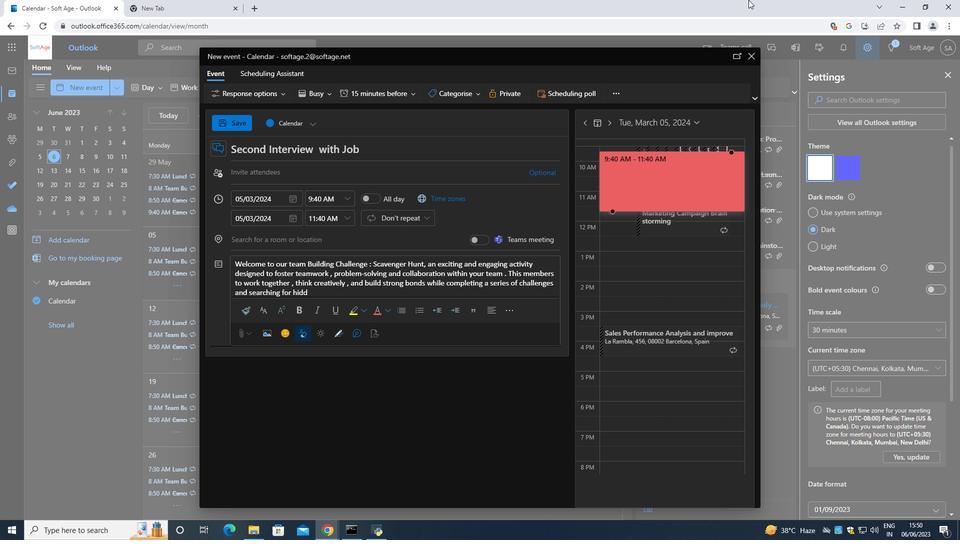 
Action: Mouse moved to (748, 0)
Screenshot: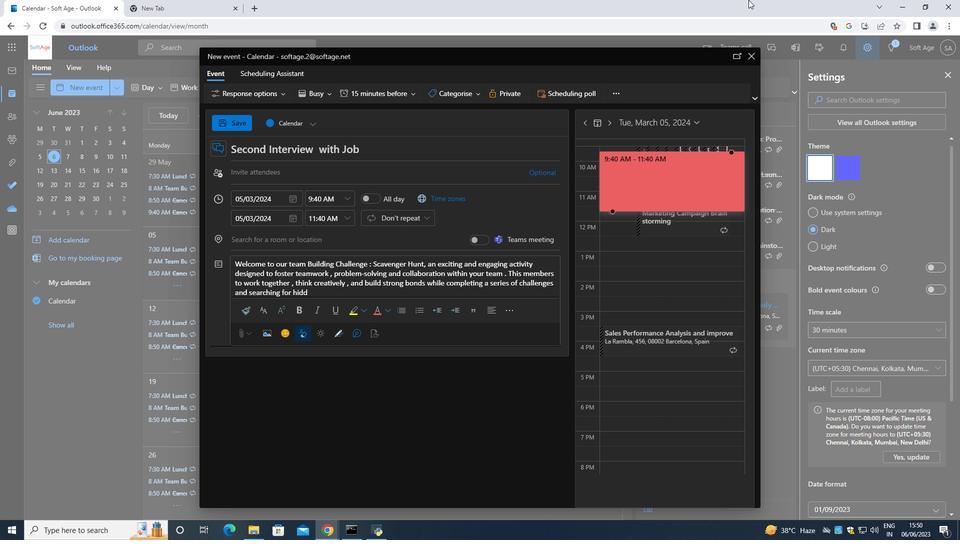 
Action: Key pressed n<Key.space>ite
Screenshot: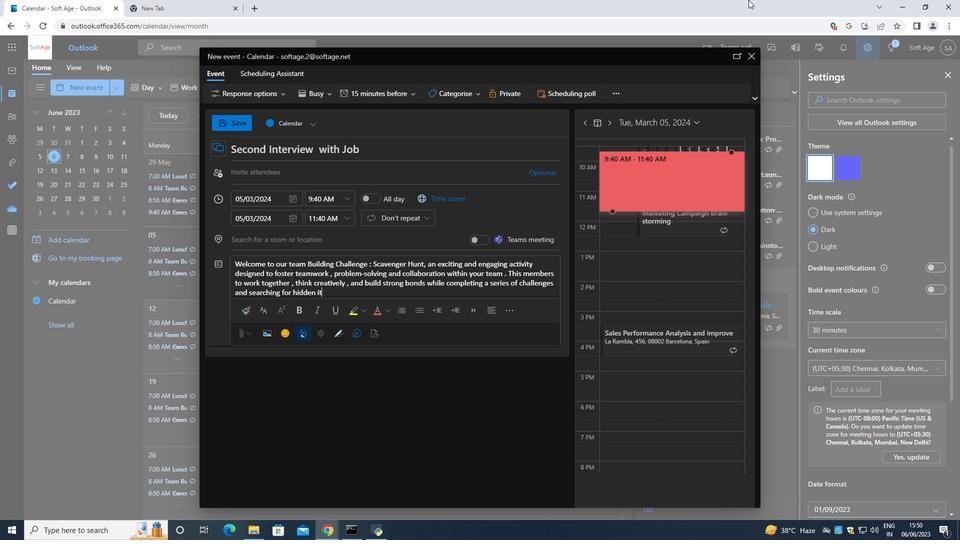 
Action: Mouse moved to (748, 0)
Screenshot: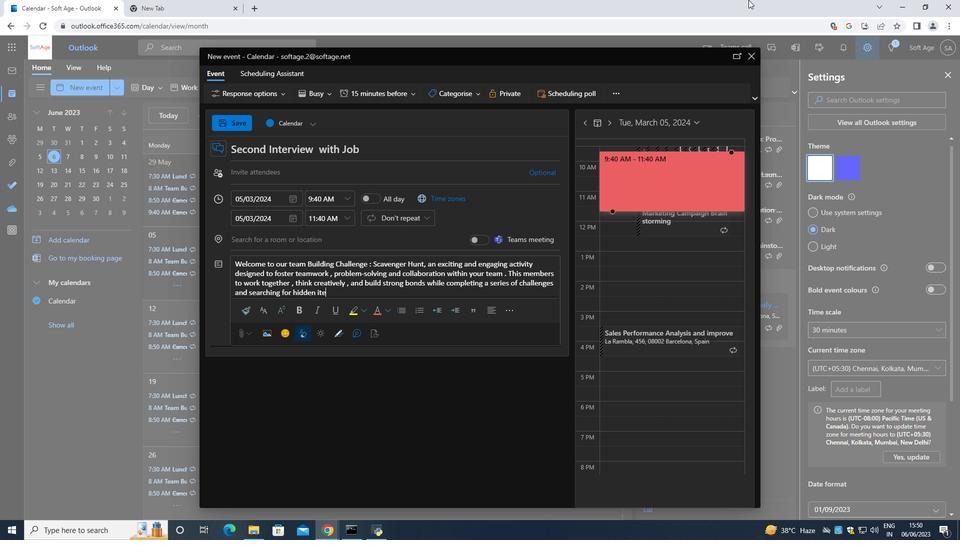 
Action: Key pressed ms<Key.space>p<Key.backspace>or<Key.space>clue
Screenshot: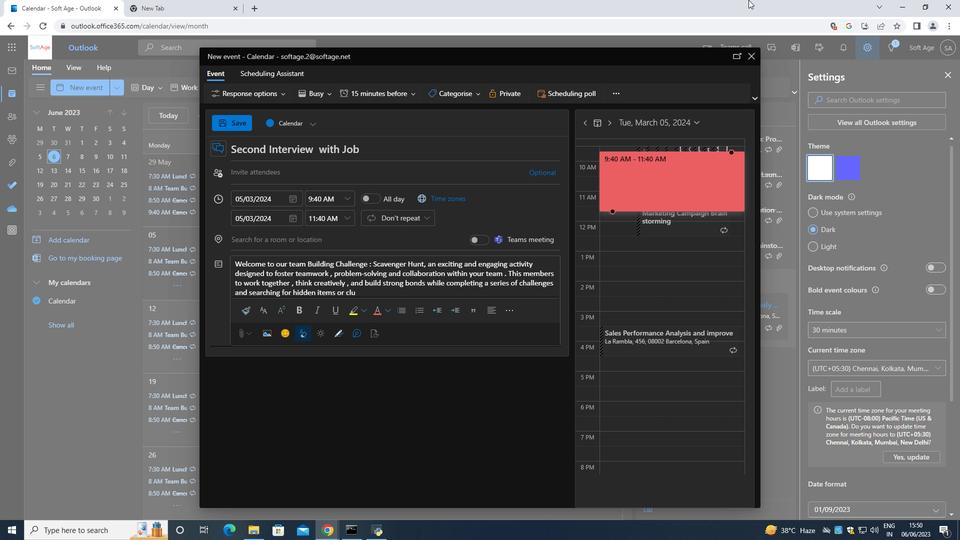 
Action: Mouse moved to (749, 0)
Screenshot: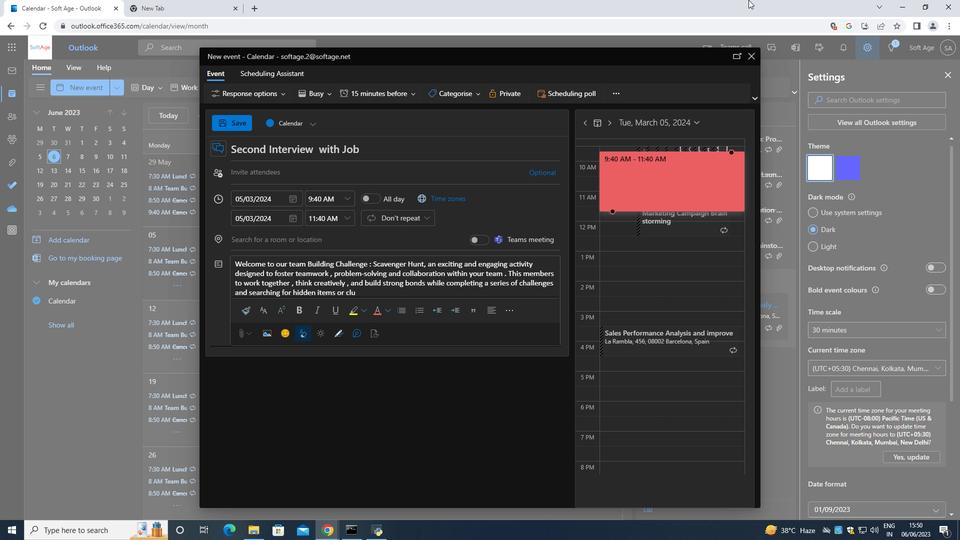
Action: Key pressed s<Key.space>.
Screenshot: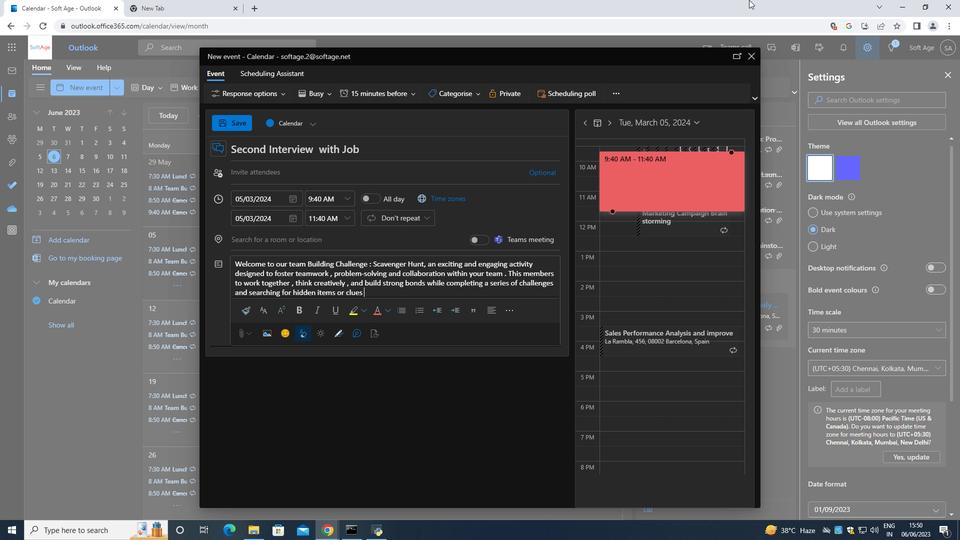 
Action: Mouse moved to (455, 95)
Screenshot: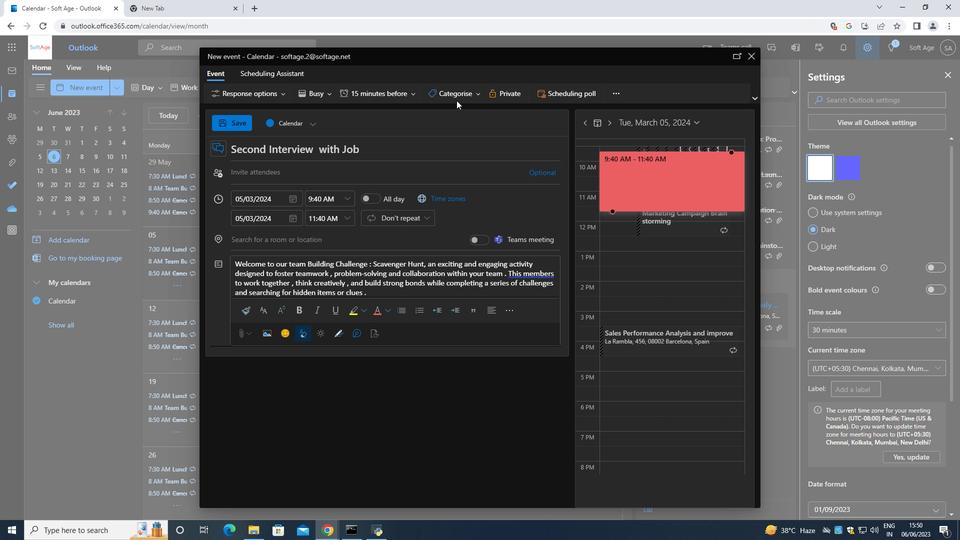 
Action: Mouse pressed left at (455, 95)
Screenshot: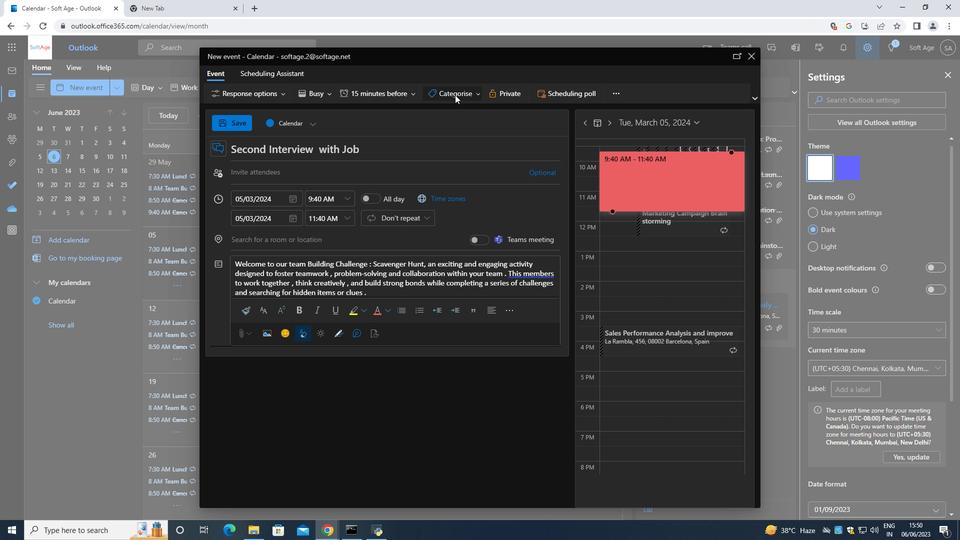 
Action: Mouse moved to (454, 197)
Screenshot: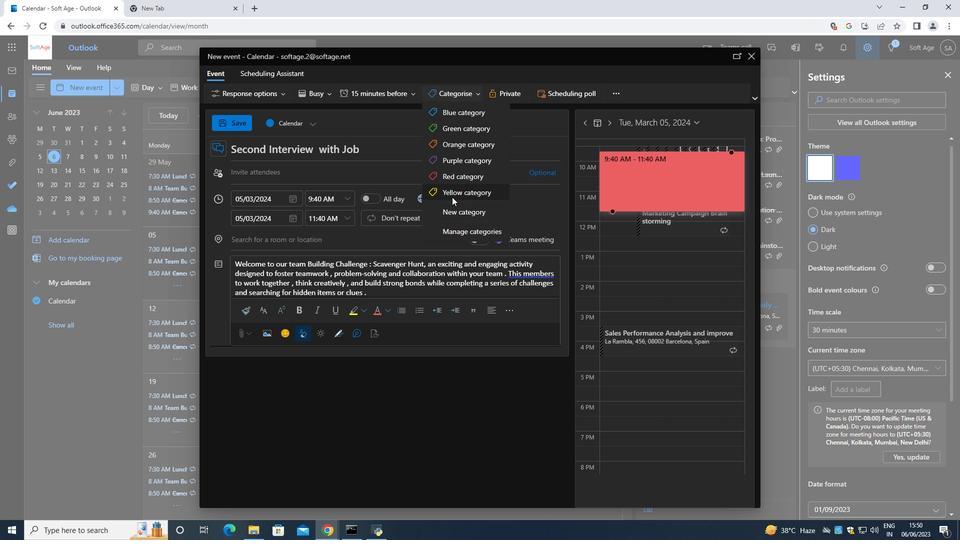 
Action: Mouse pressed left at (454, 197)
Screenshot: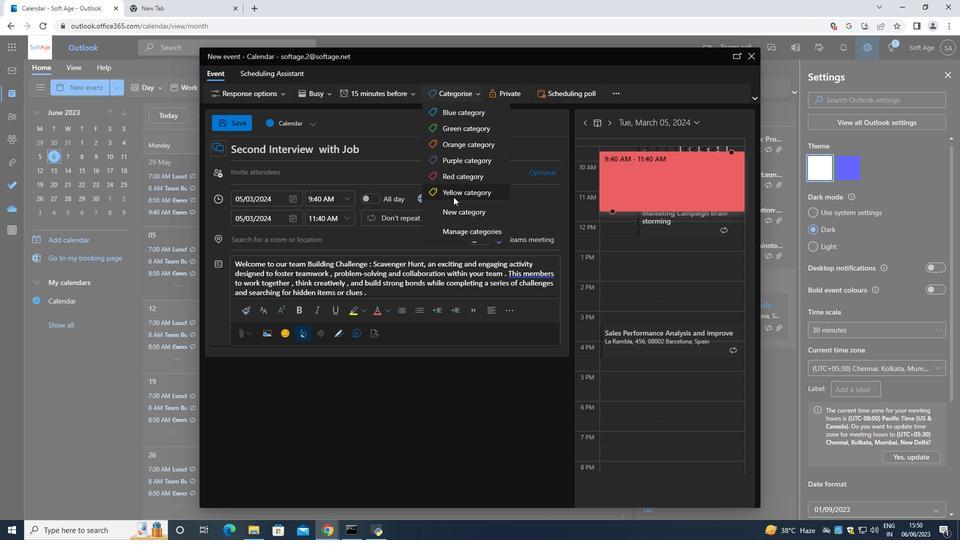 
Action: Mouse moved to (399, 164)
Screenshot: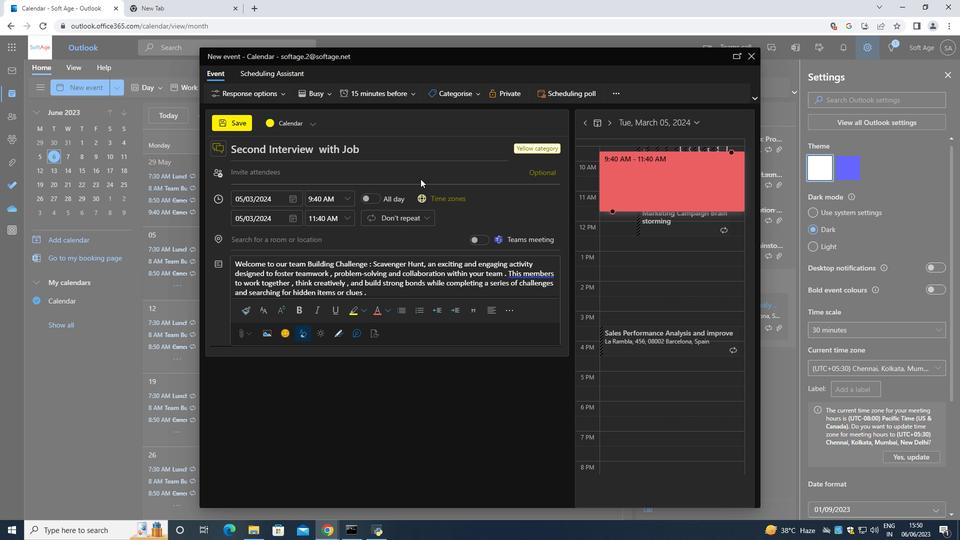 
Action: Mouse pressed left at (399, 164)
Screenshot: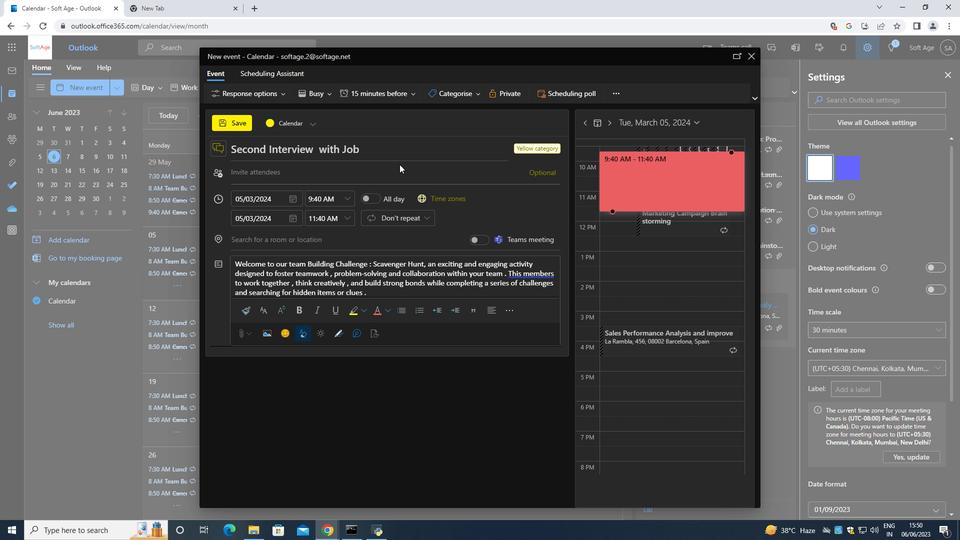 
Action: Mouse moved to (343, 107)
Screenshot: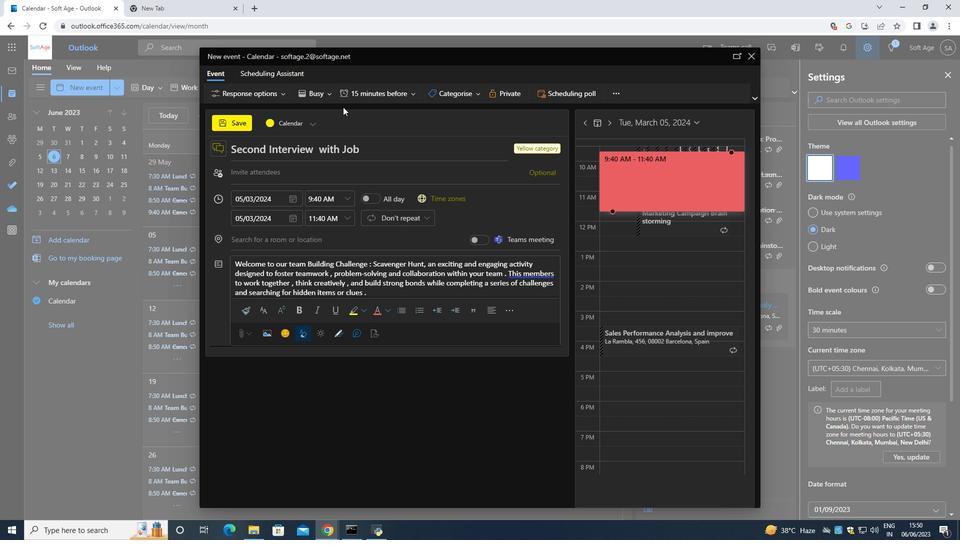 
Action: Key pressed <Key.shift>Sof
Screenshot: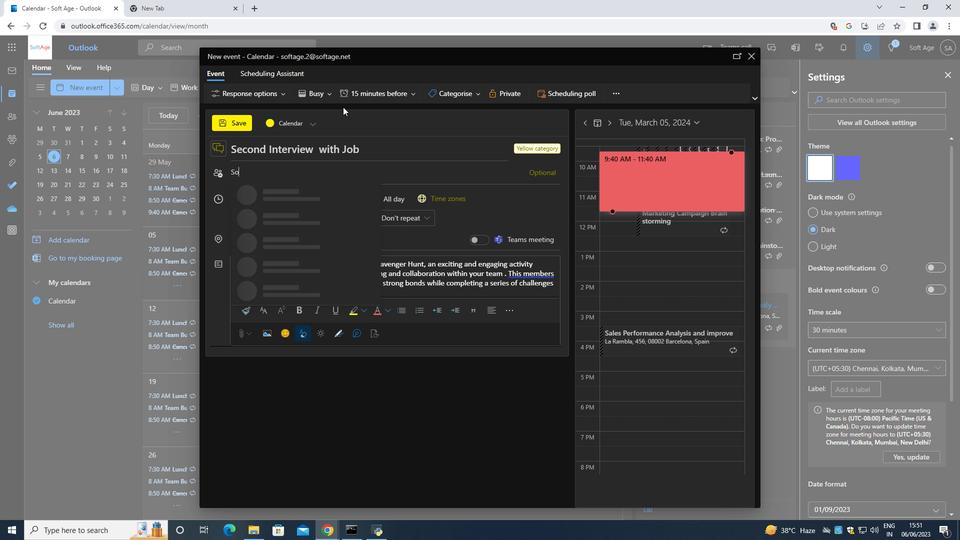 
Action: Mouse moved to (343, 106)
Screenshot: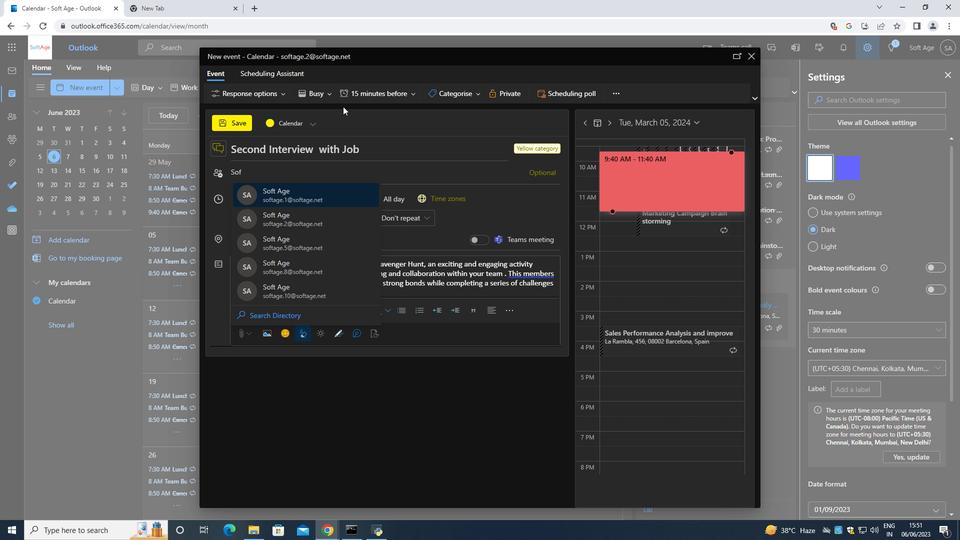 
Action: Key pressed tage.1<Key.shift><Key.shift><Key.shift><Key.shift><Key.shift><Key.shift><Key.shift><Key.shift><Key.shift><Key.shift><Key.shift><Key.shift><Key.shift><Key.shift><Key.shift><Key.shift><Key.shift><Key.shift><Key.shift><Key.shift><Key.shift><Key.shift><Key.shift><Key.shift><Key.shift><Key.shift><Key.shift>@softage
Screenshot: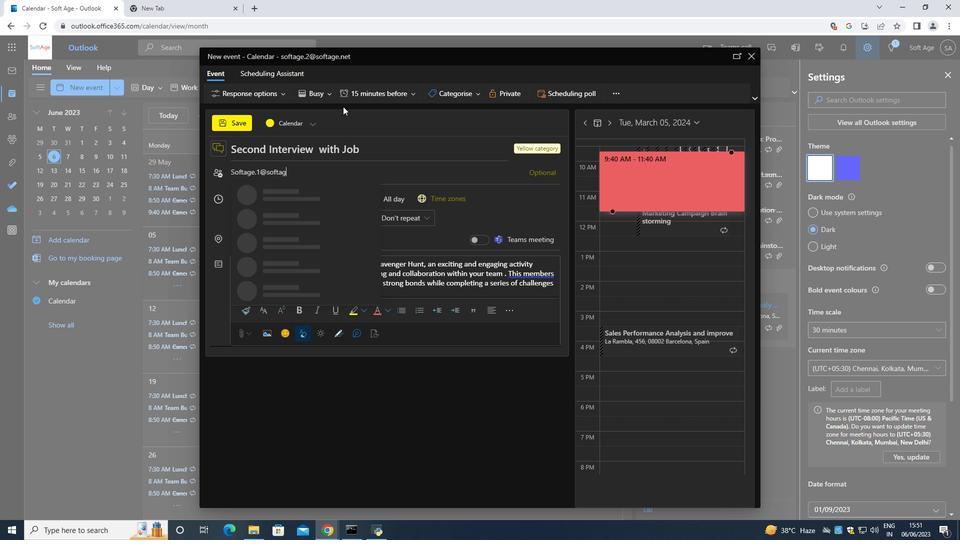 
Action: Mouse moved to (279, 195)
Screenshot: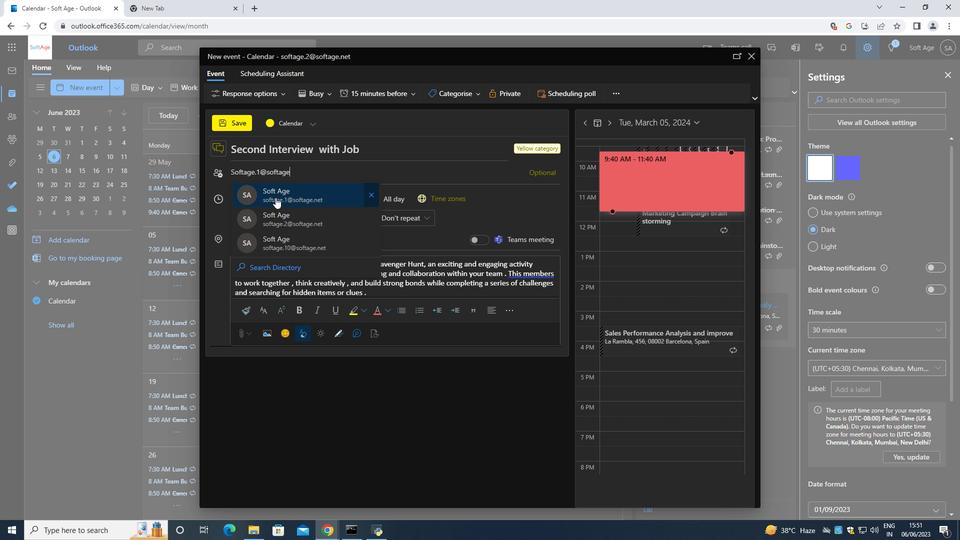 
Action: Mouse pressed left at (279, 195)
Screenshot: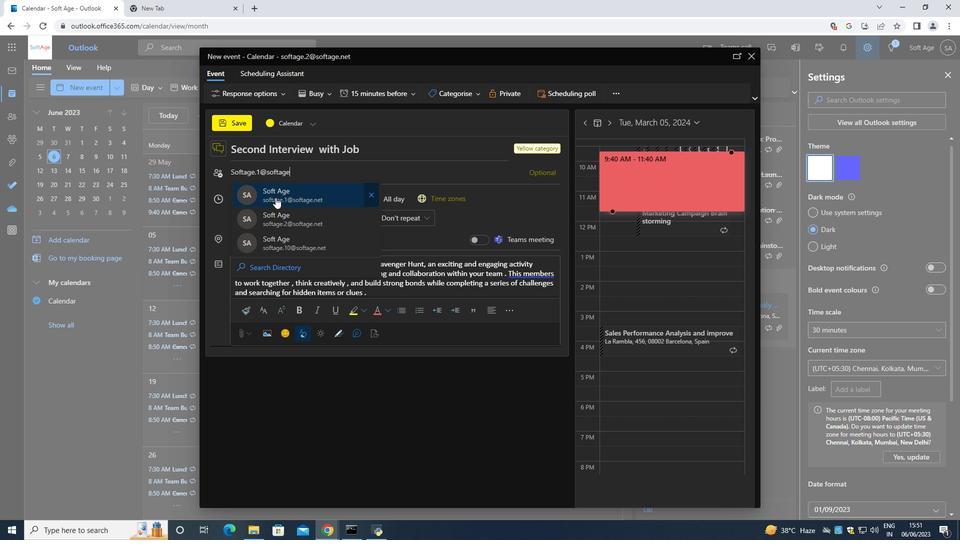 
Action: Mouse moved to (262, 138)
Screenshot: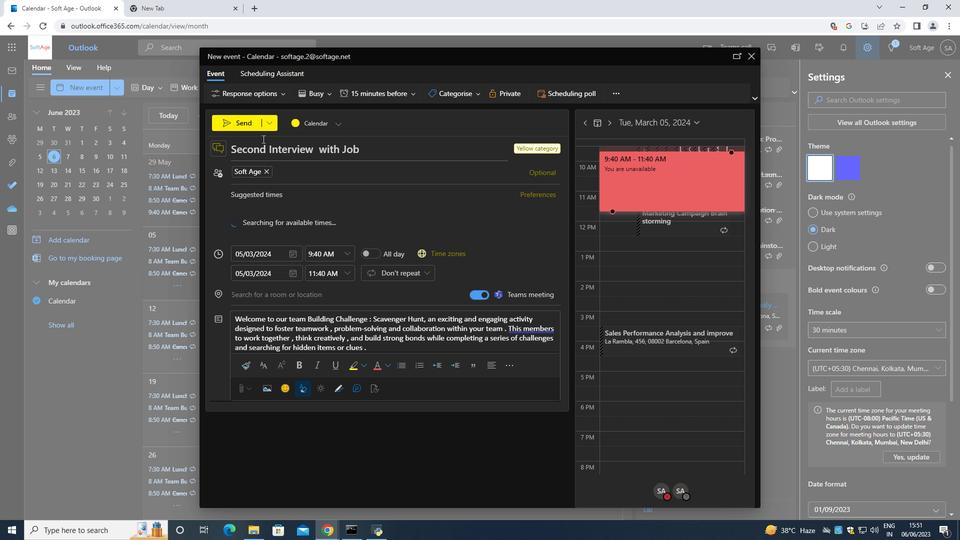 
Action: Key pressed <Key.shift>So
Screenshot: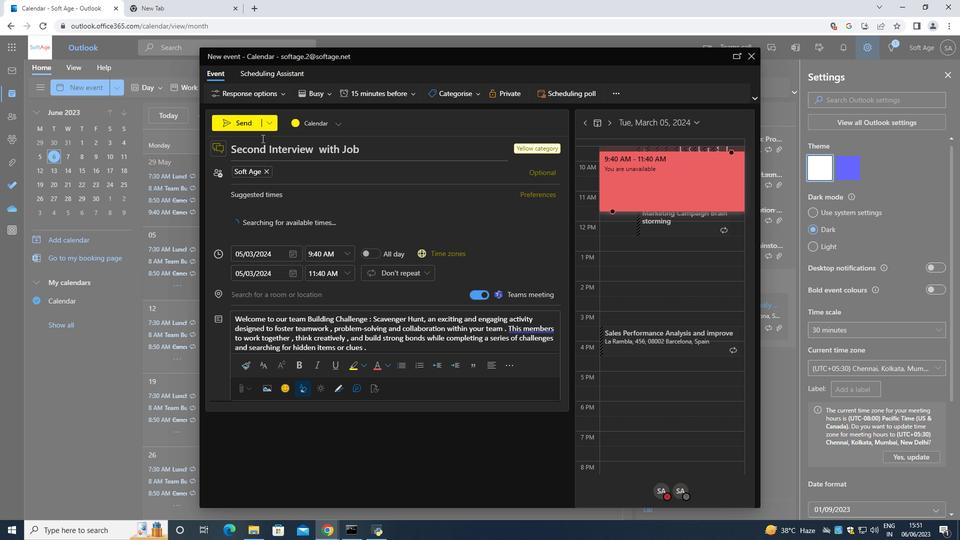 
Action: Mouse moved to (262, 138)
Screenshot: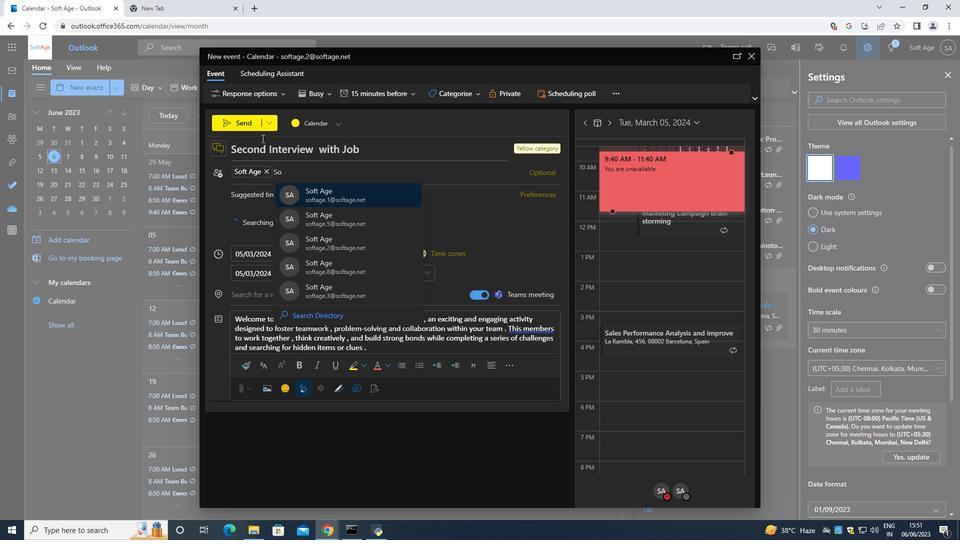 
Action: Key pressed ftag
Screenshot: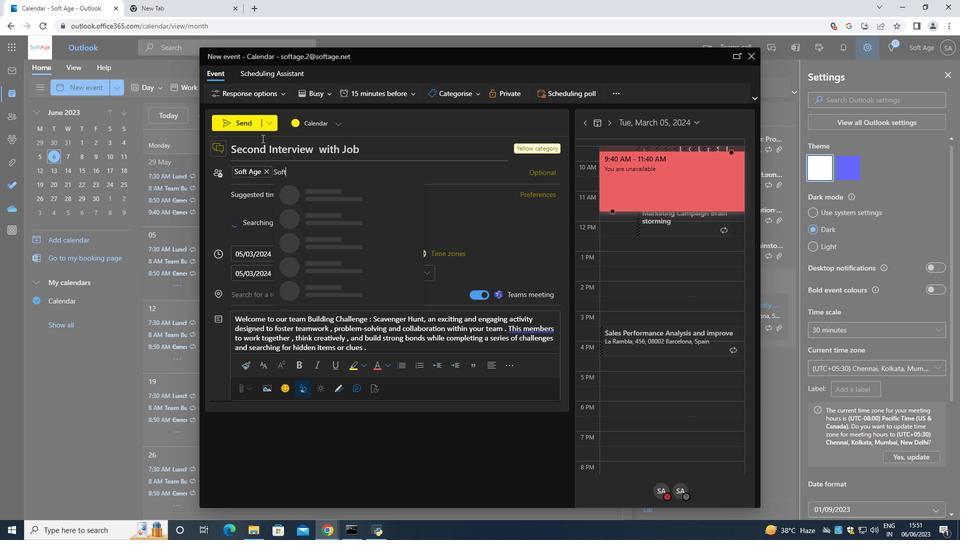 
Action: Mouse moved to (261, 137)
Screenshot: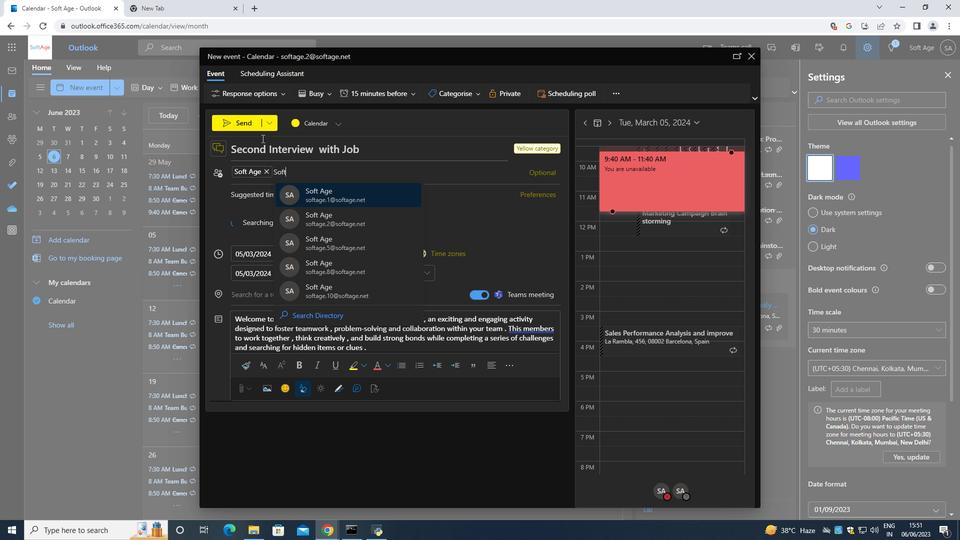 
Action: Key pressed e
Screenshot: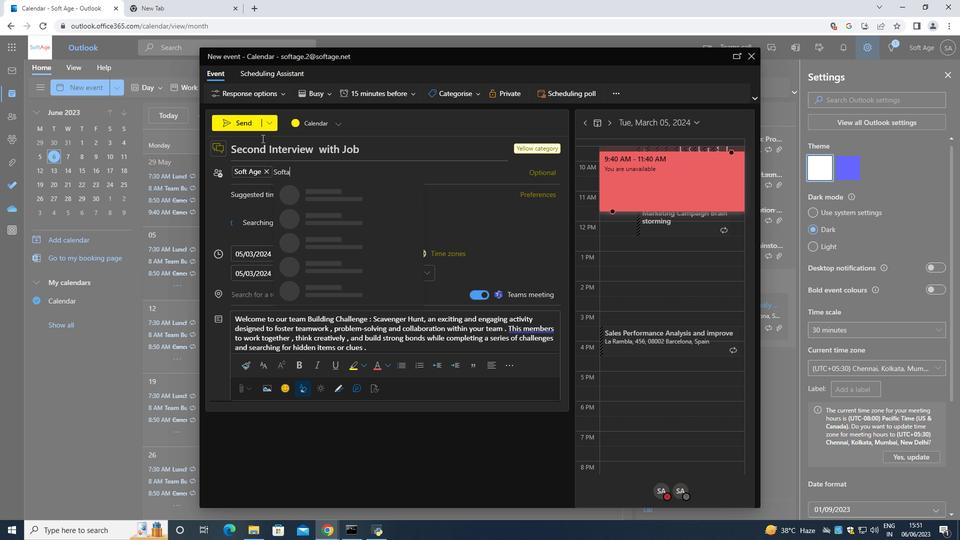 
Action: Mouse moved to (261, 137)
Screenshot: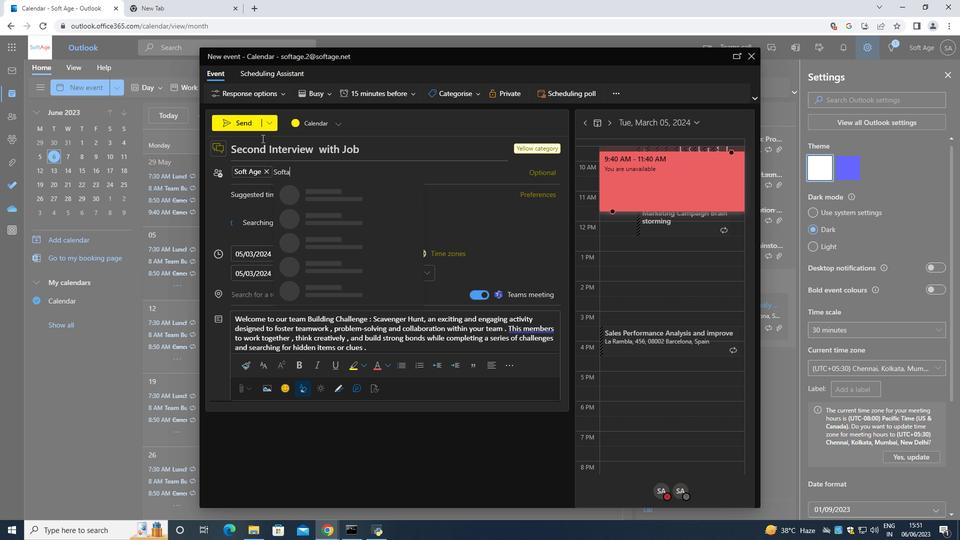
Action: Key pressed .3<Key.shift>@
Screenshot: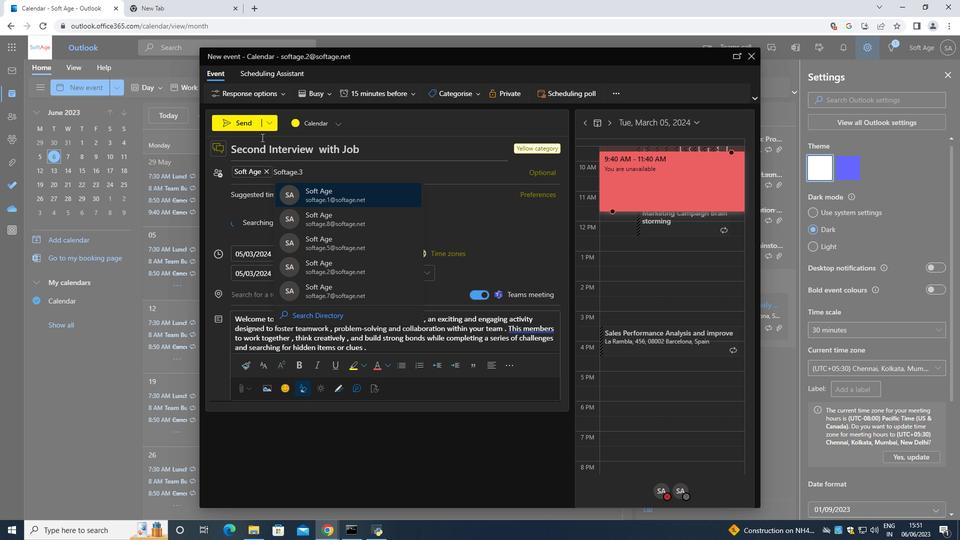 
Action: Mouse moved to (340, 186)
Screenshot: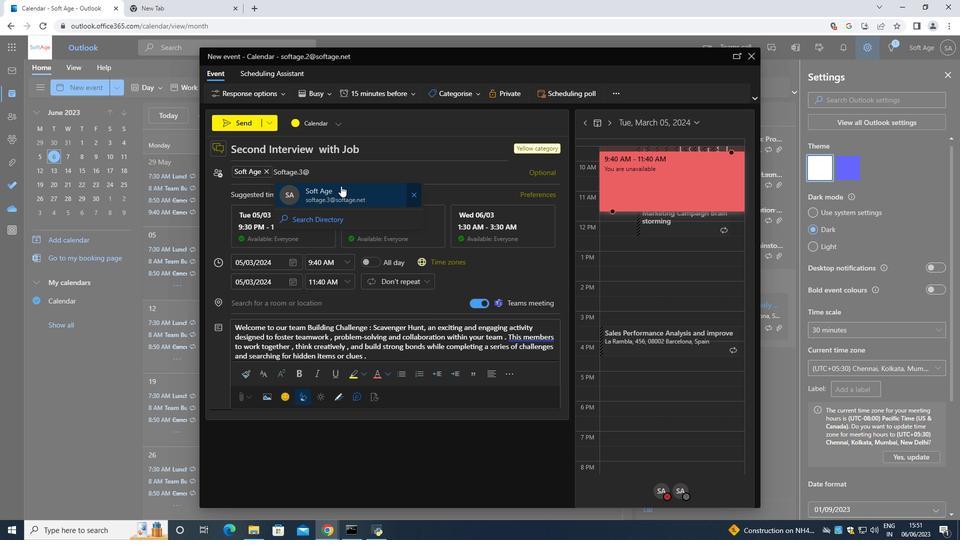 
Action: Mouse pressed left at (340, 186)
Screenshot: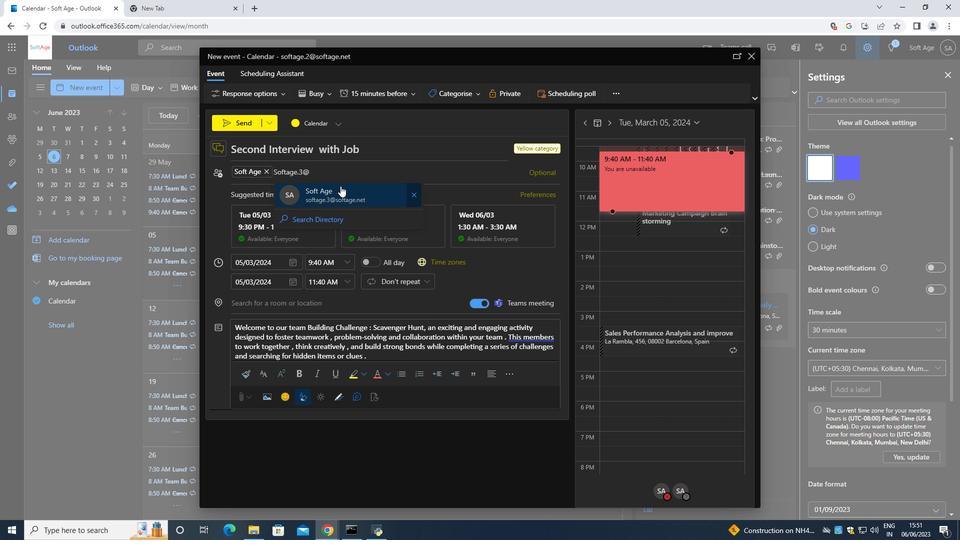 
Action: Mouse moved to (376, 90)
Screenshot: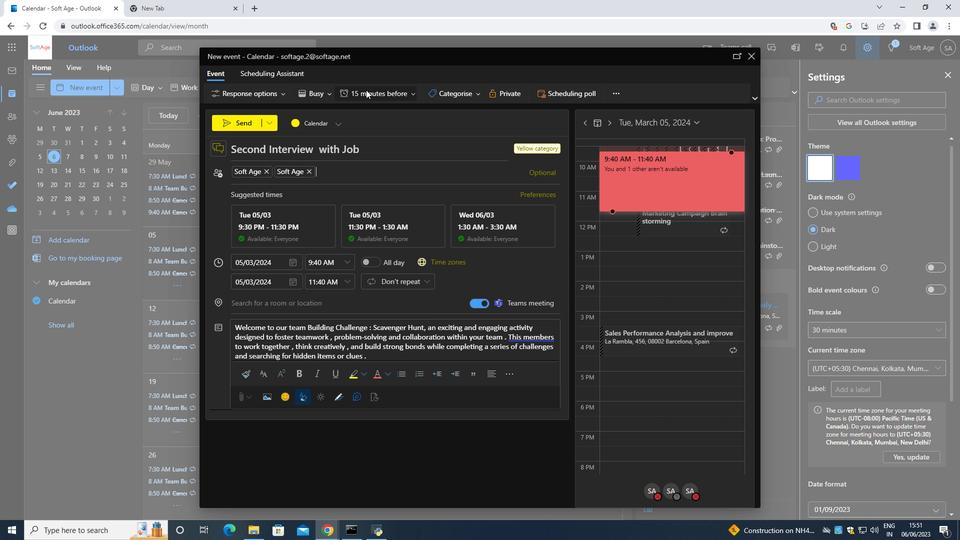 
Action: Mouse pressed left at (376, 90)
Screenshot: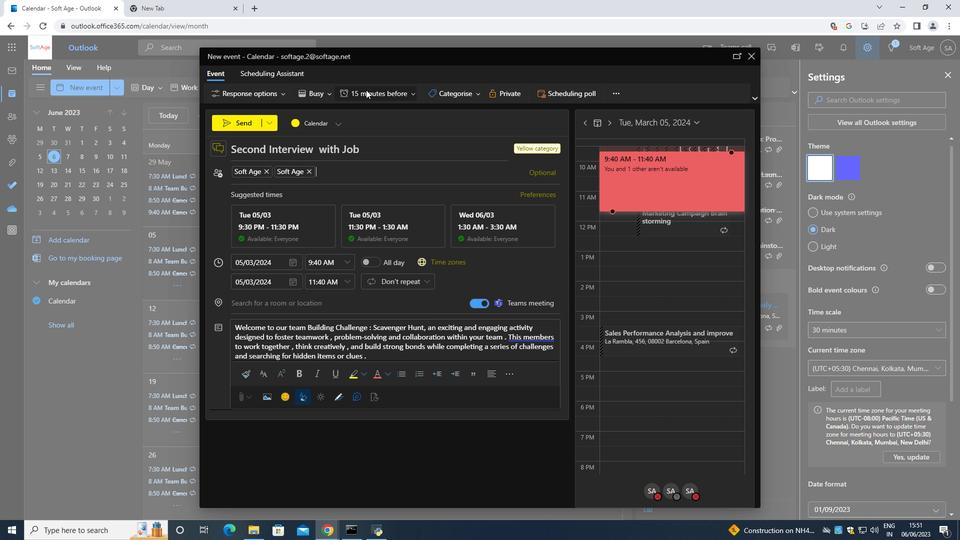 
Action: Mouse moved to (375, 243)
Screenshot: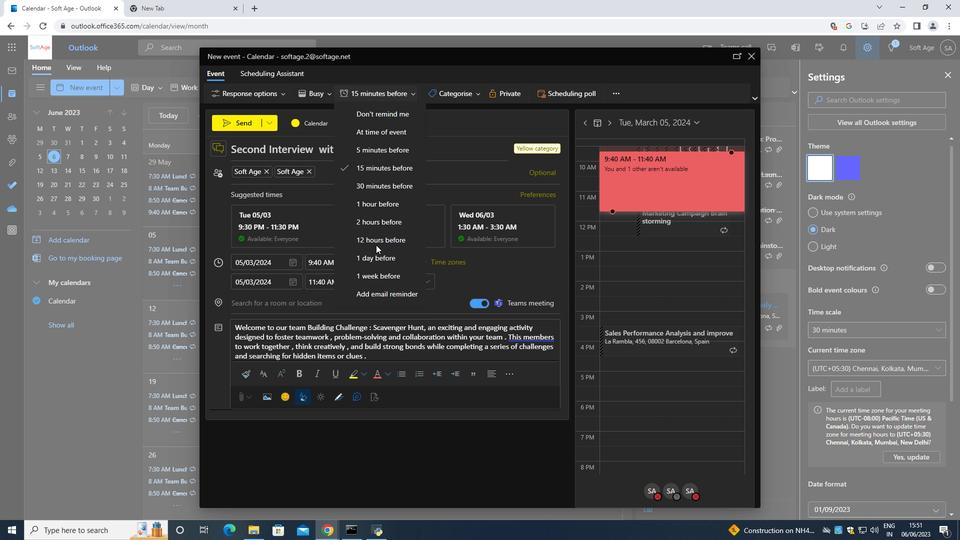 
Action: Mouse pressed left at (375, 243)
Screenshot: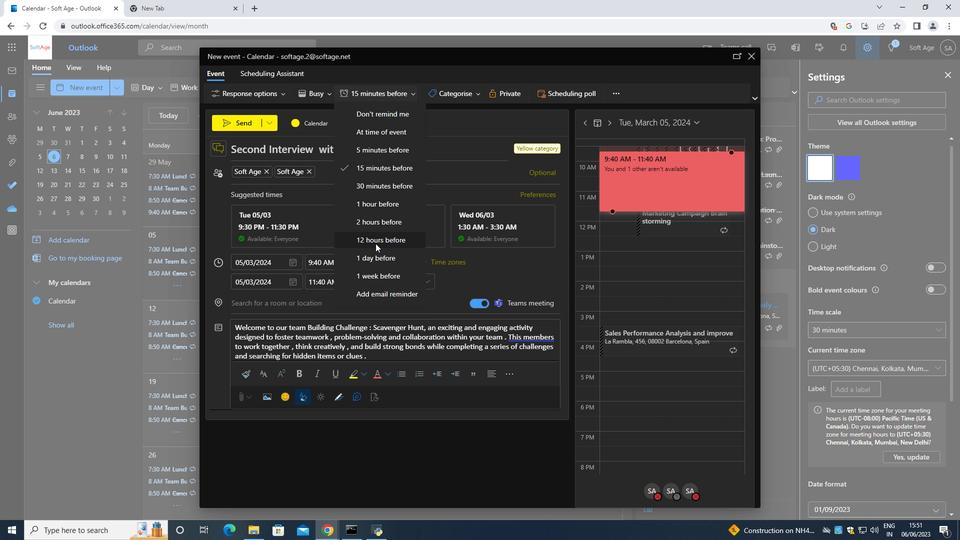 
Action: Mouse moved to (240, 121)
Screenshot: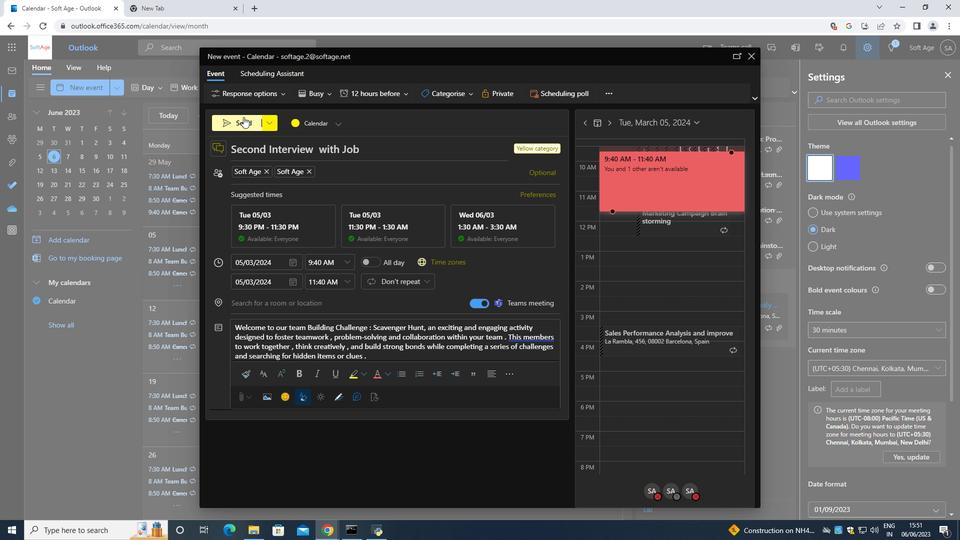 
Action: Mouse pressed left at (240, 121)
Screenshot: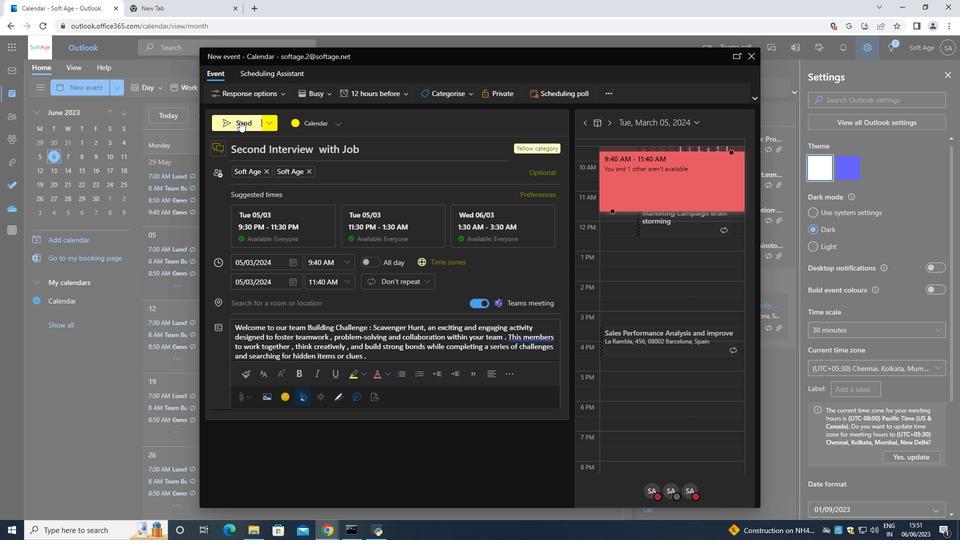 
Action: Mouse moved to (240, 122)
Screenshot: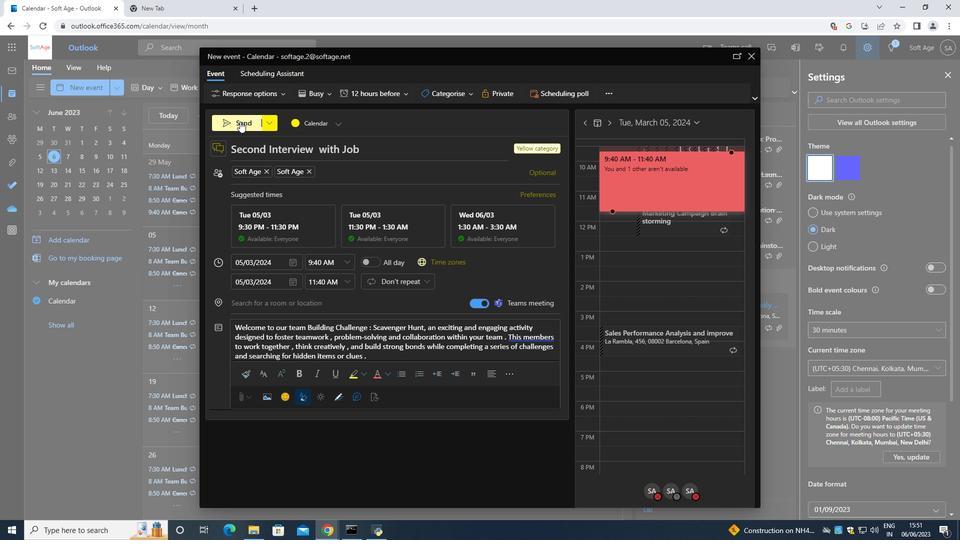 
